 Task: Find connections with filter location Cox's Bāzār with filter topic #SEOwith filter profile language Potuguese with filter current company Kering Eyewear with filter school Sree Vidyanikethan Degree College, A.Rangampet, Tirupati. with filter industry Services for Renewable Energy with filter service category Leadership Development with filter keywords title Hotel Front Door Greeter
Action: Mouse moved to (494, 96)
Screenshot: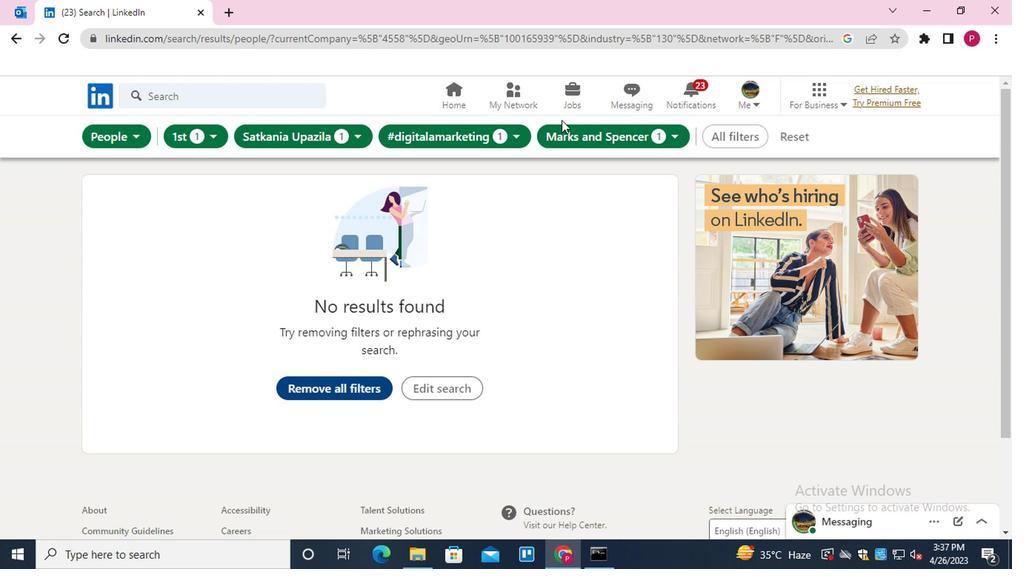 
Action: Mouse pressed left at (494, 96)
Screenshot: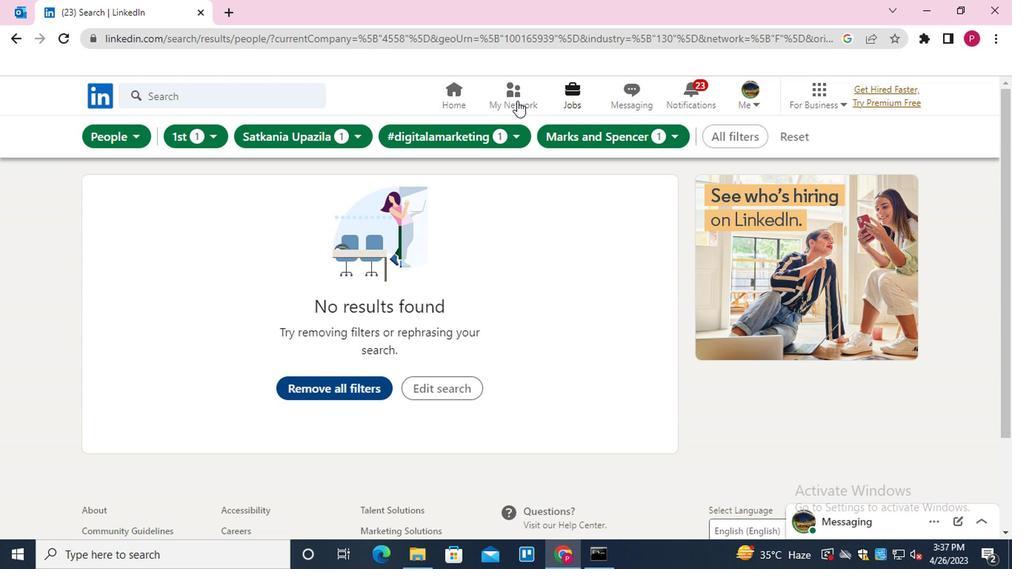 
Action: Mouse moved to (243, 172)
Screenshot: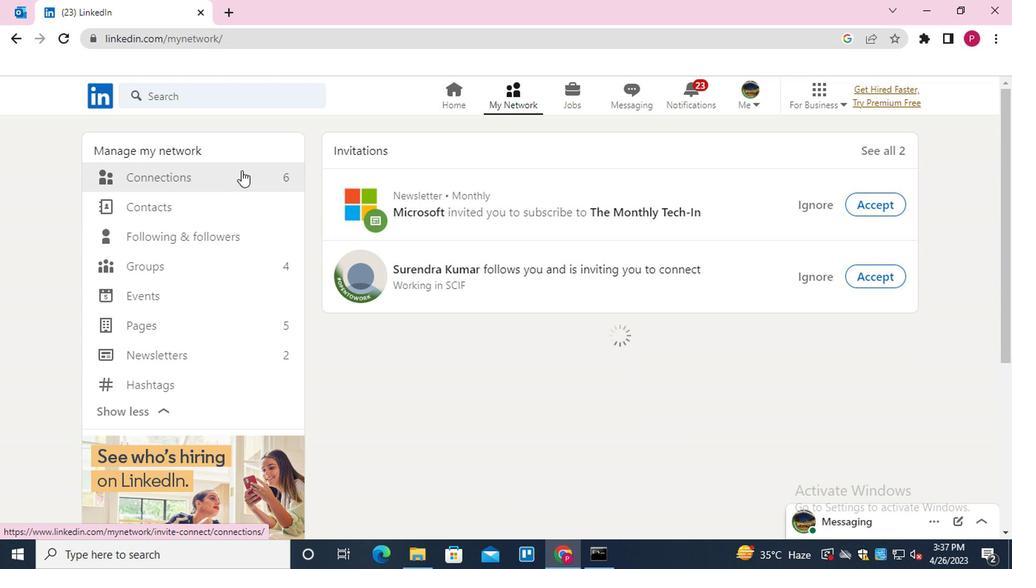 
Action: Mouse pressed left at (243, 172)
Screenshot: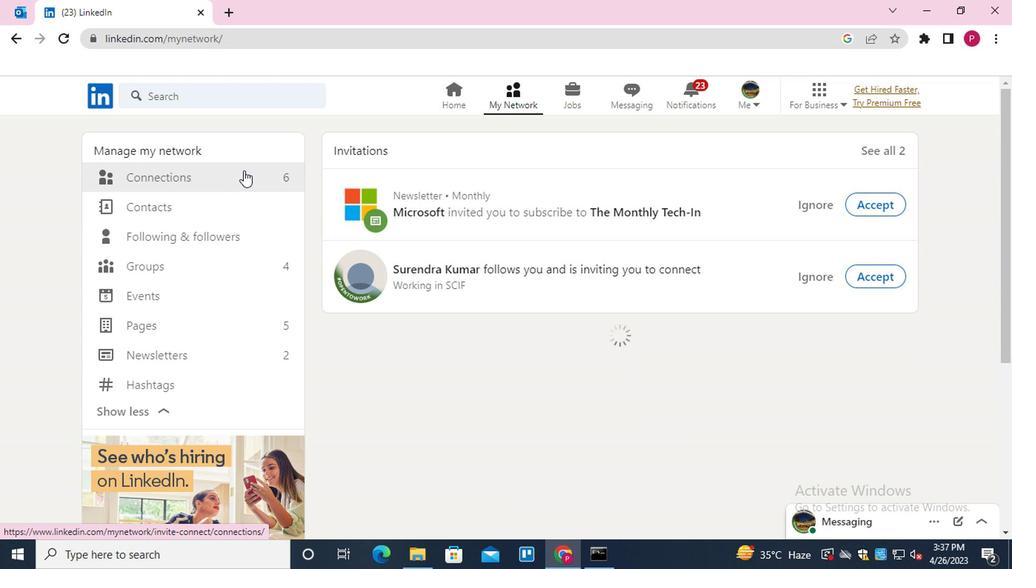 
Action: Mouse moved to (642, 187)
Screenshot: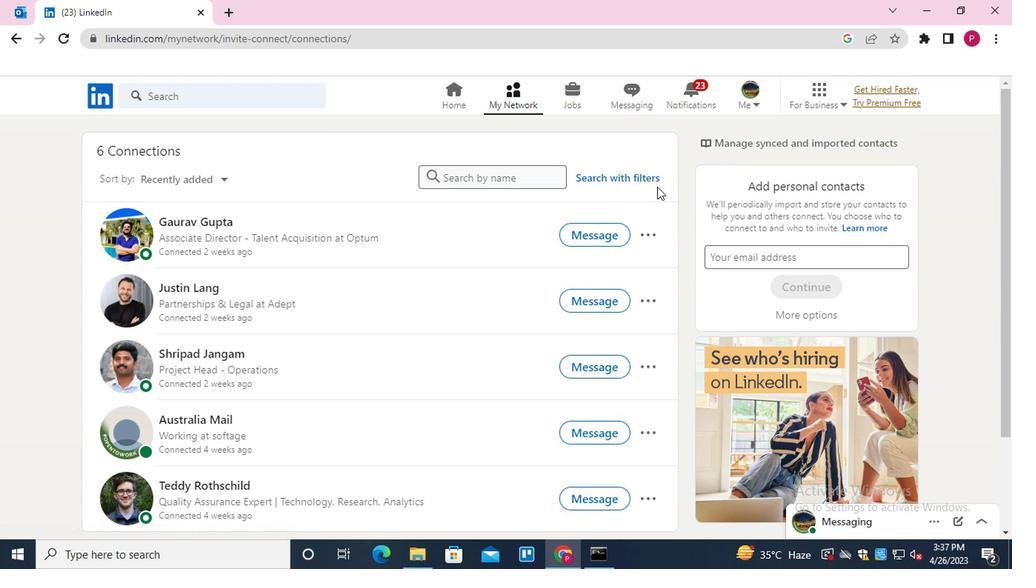 
Action: Mouse pressed left at (642, 187)
Screenshot: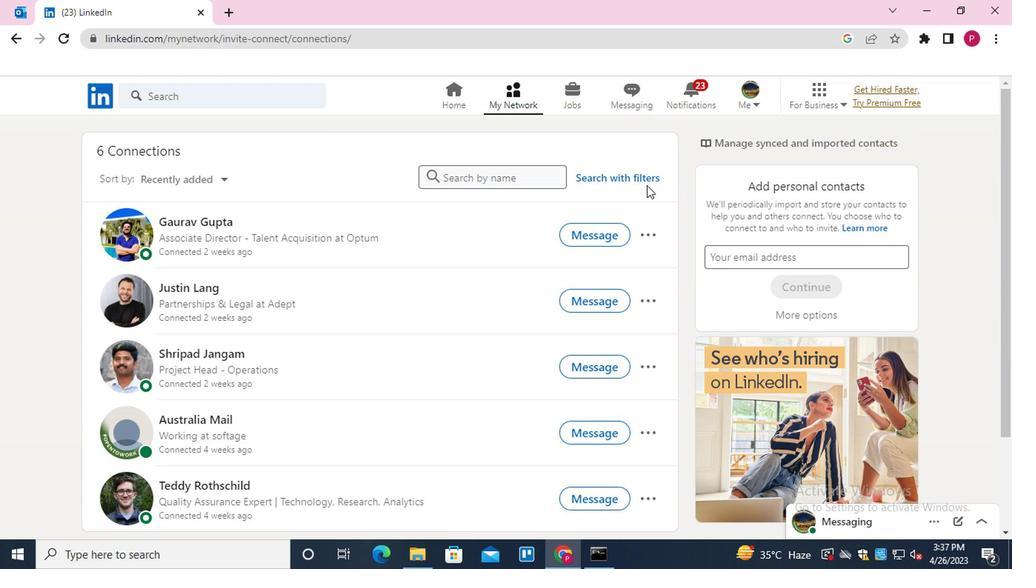 
Action: Mouse moved to (502, 132)
Screenshot: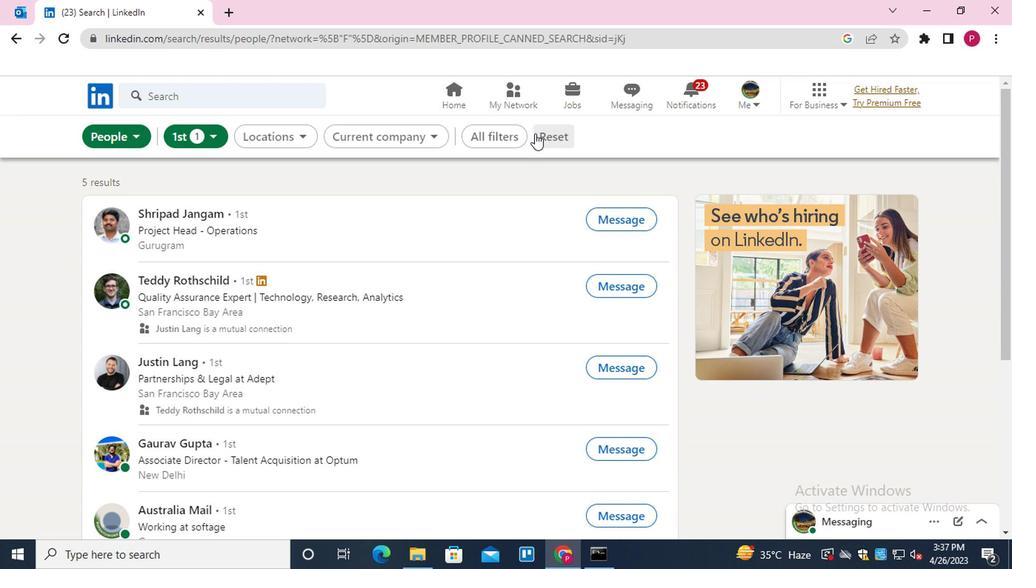 
Action: Mouse pressed left at (502, 132)
Screenshot: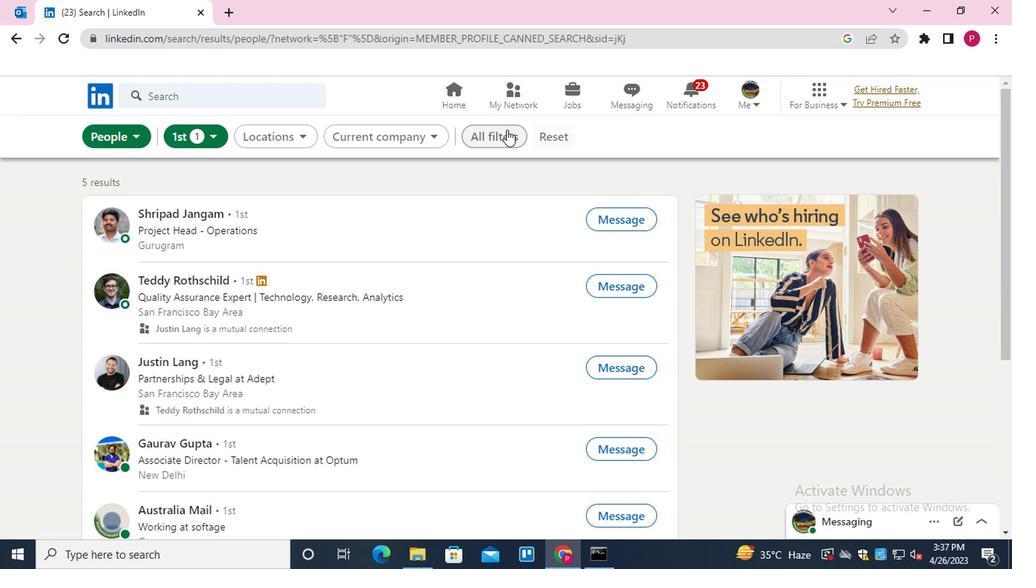 
Action: Mouse moved to (688, 276)
Screenshot: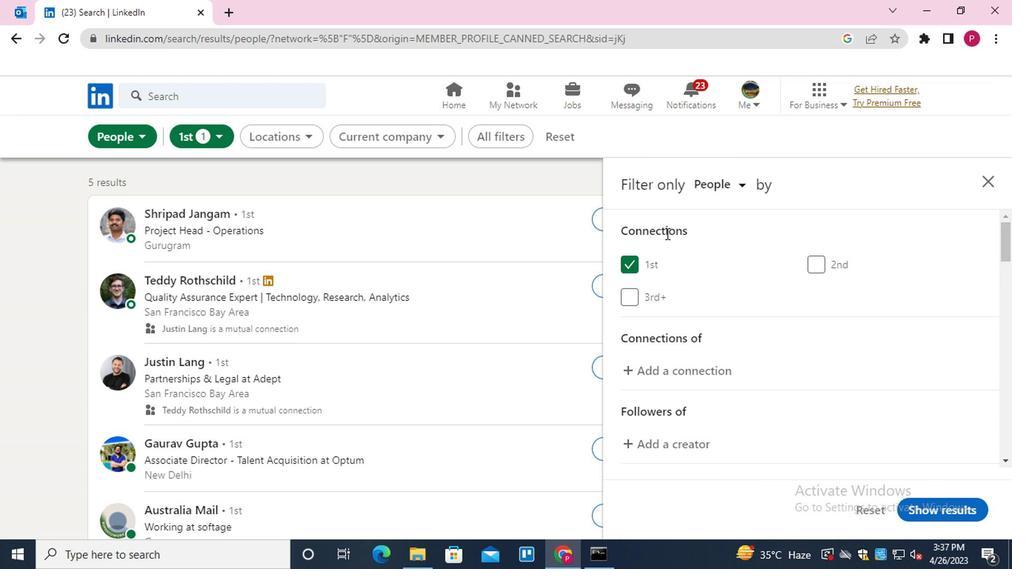 
Action: Mouse scrolled (688, 275) with delta (0, -1)
Screenshot: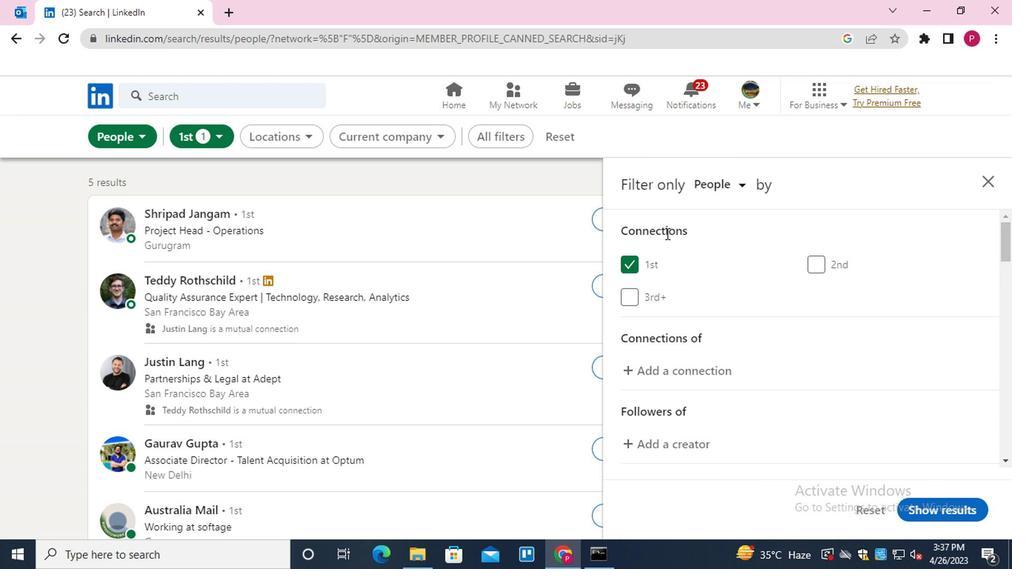 
Action: Mouse scrolled (688, 275) with delta (0, -1)
Screenshot: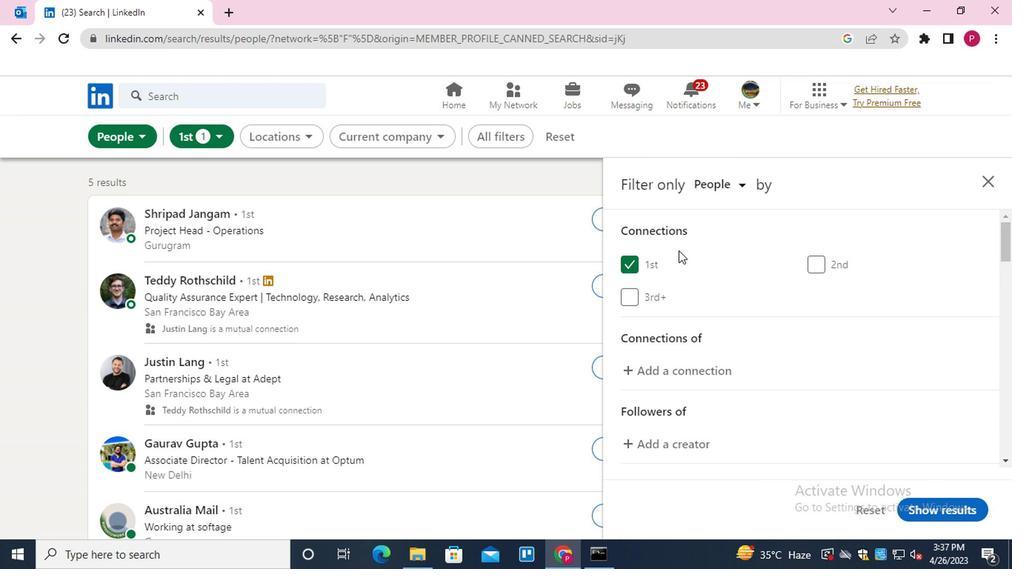 
Action: Mouse moved to (690, 278)
Screenshot: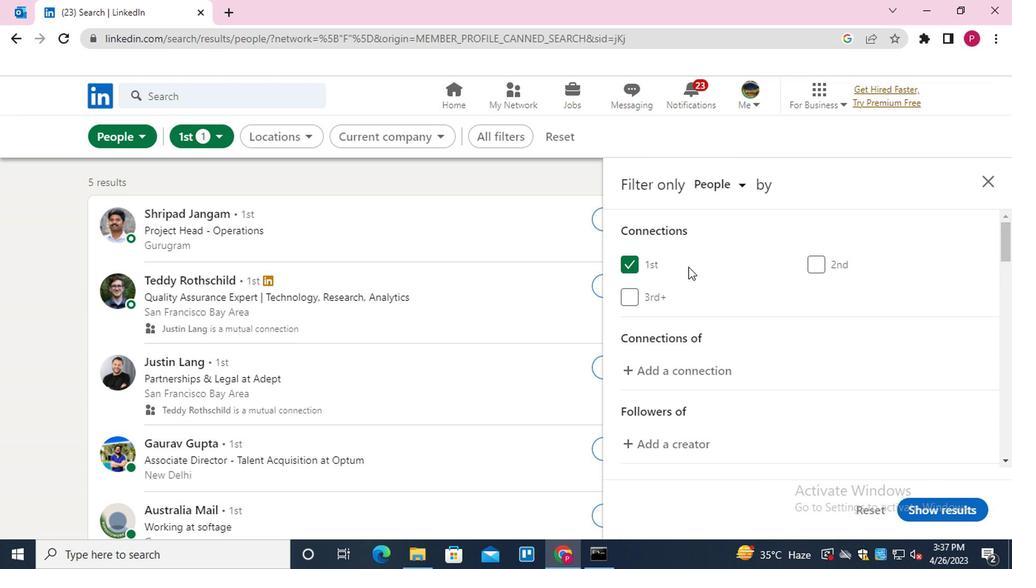 
Action: Mouse scrolled (690, 277) with delta (0, -1)
Screenshot: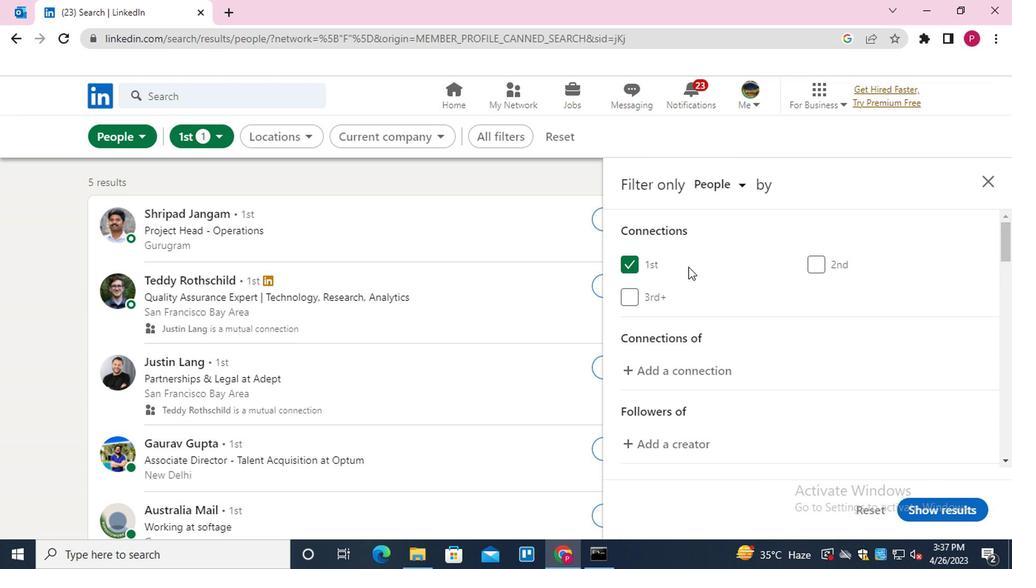 
Action: Mouse moved to (832, 358)
Screenshot: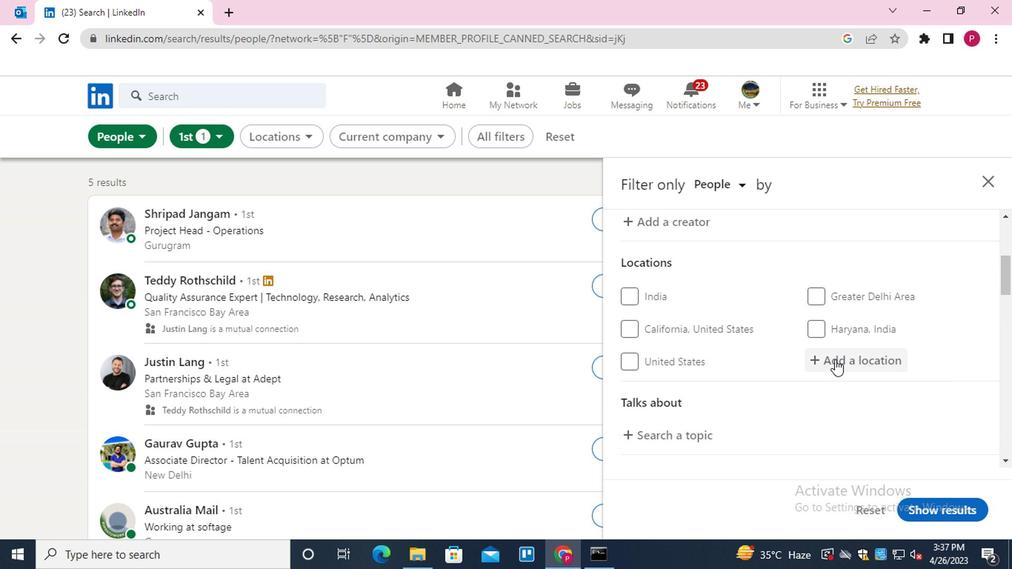 
Action: Mouse pressed left at (832, 358)
Screenshot: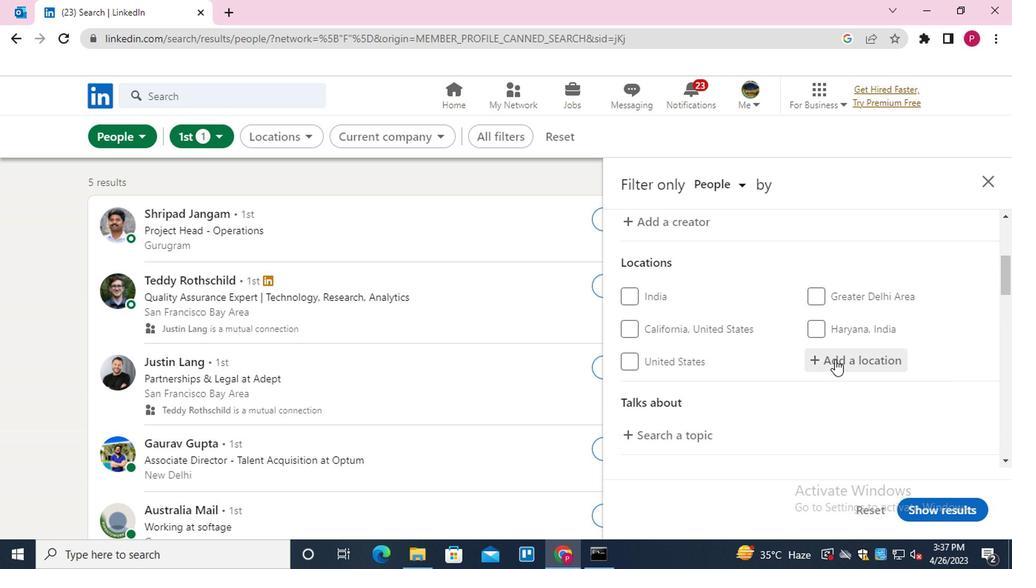 
Action: Mouse moved to (772, 310)
Screenshot: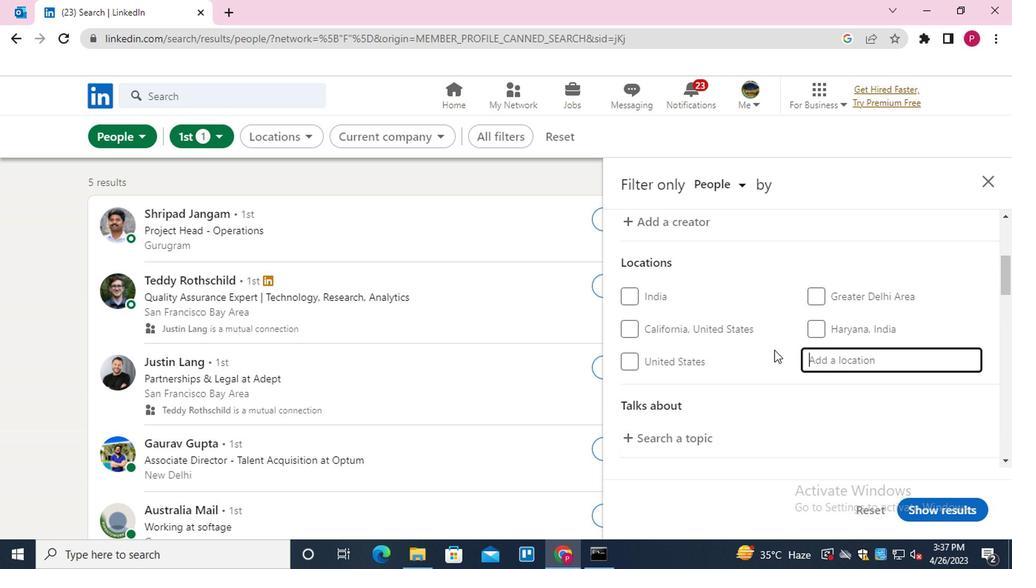 
Action: Key pressed <Key.shift>COX'S<Key.space><Key.shift><Key.shift><Key.shift><Key.shift><Key.shift><Key.shift><Key.shift><Key.shift><Key.shift><Key.shift><Key.shift><Key.shift><Key.shift><Key.shift><Key.shift>V<Key.backspace><Key.shift><Key.shift><Key.shift><Key.shift>BAZAR<Key.down><Key.enter>
Screenshot: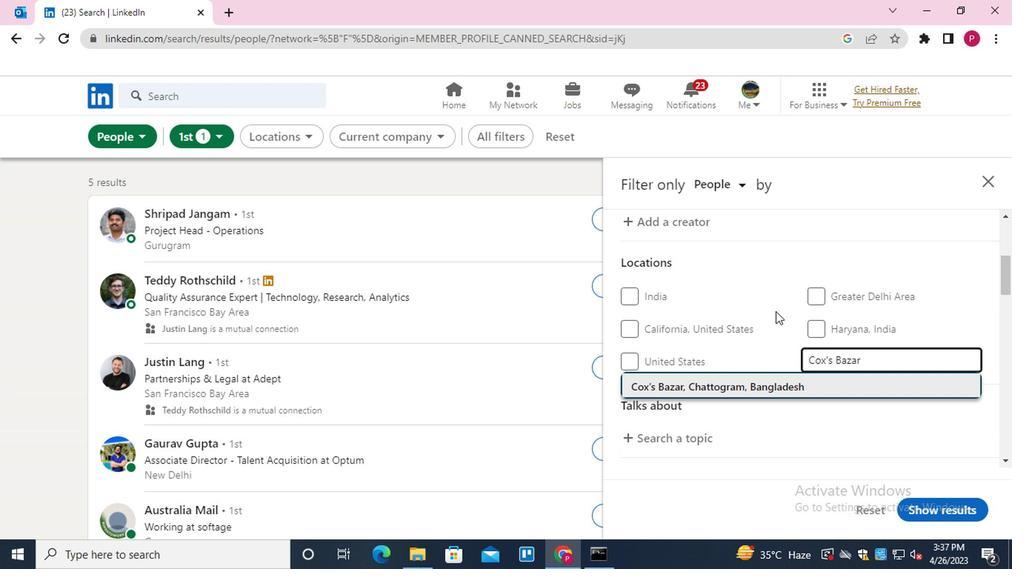 
Action: Mouse moved to (758, 291)
Screenshot: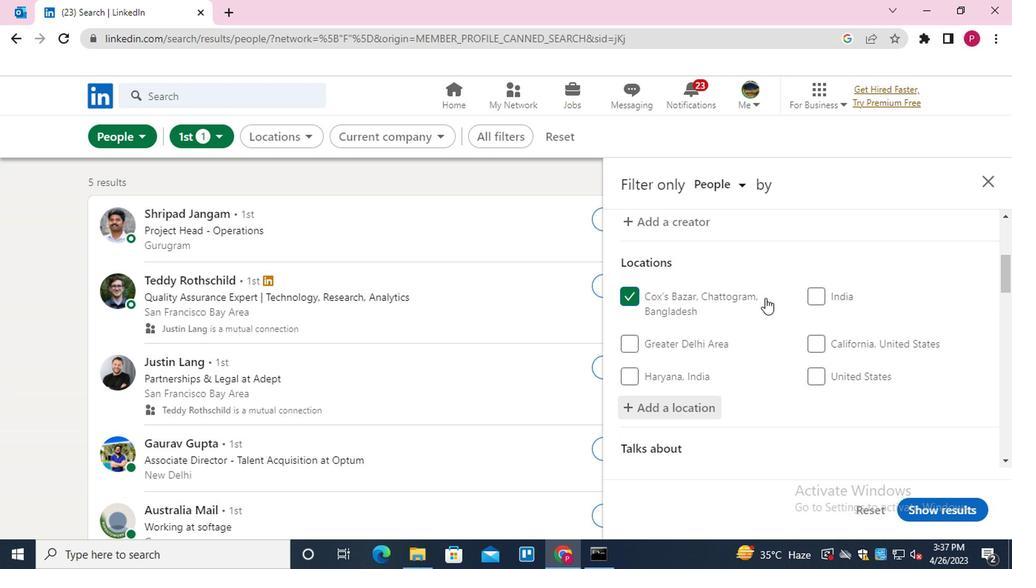 
Action: Mouse scrolled (758, 291) with delta (0, 0)
Screenshot: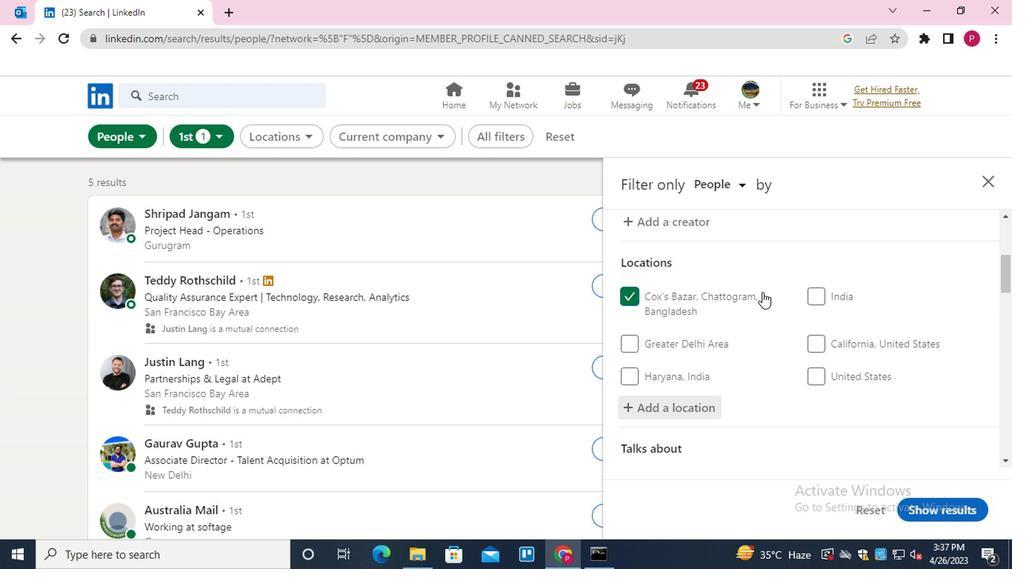 
Action: Mouse moved to (762, 282)
Screenshot: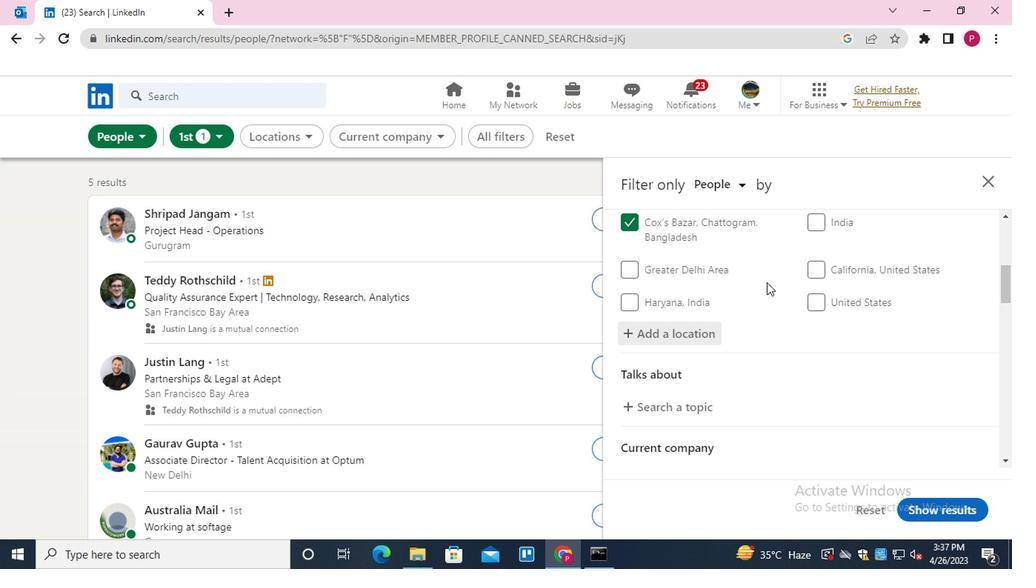 
Action: Mouse scrolled (762, 281) with delta (0, -1)
Screenshot: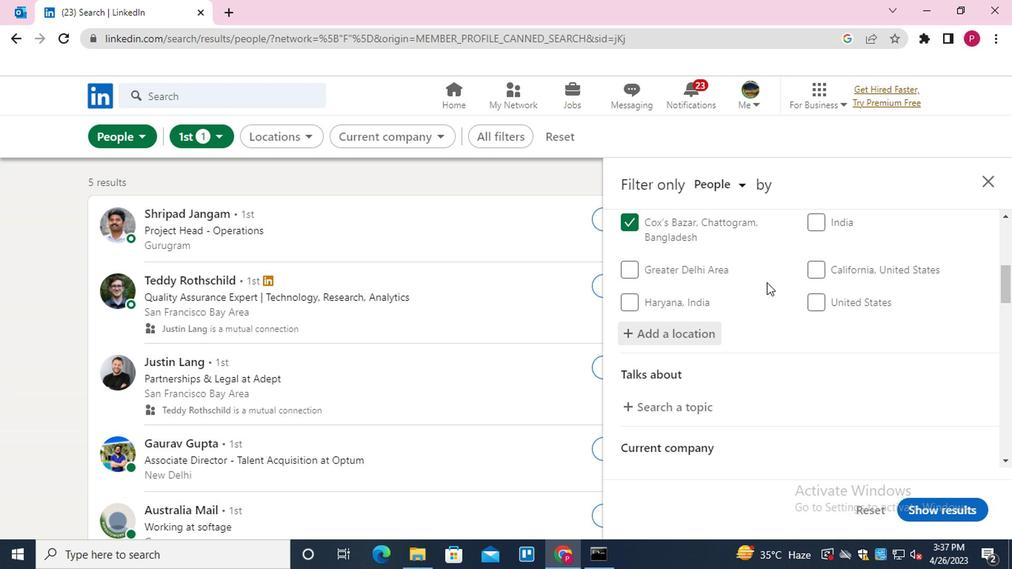 
Action: Mouse moved to (762, 282)
Screenshot: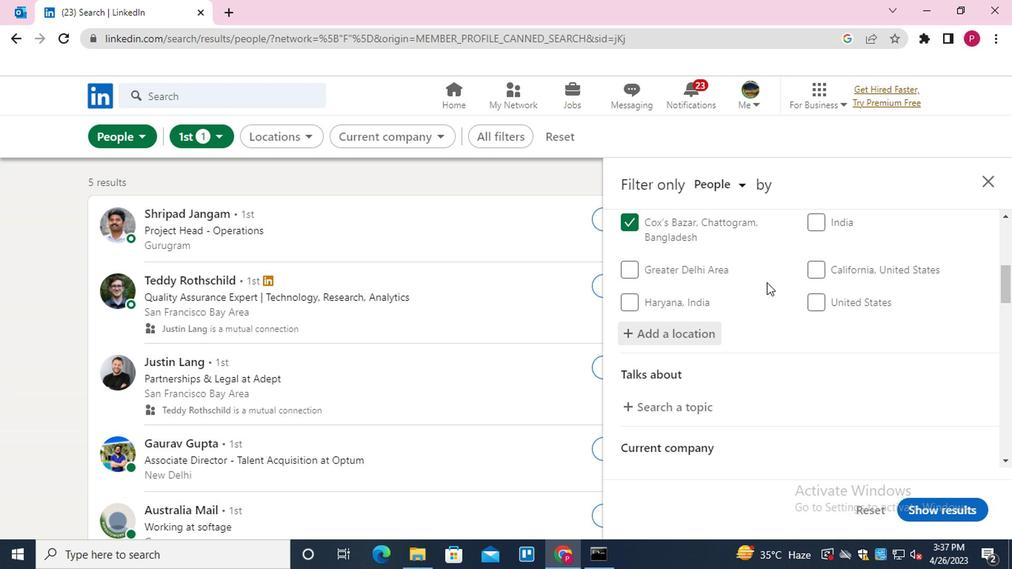 
Action: Mouse scrolled (762, 281) with delta (0, -1)
Screenshot: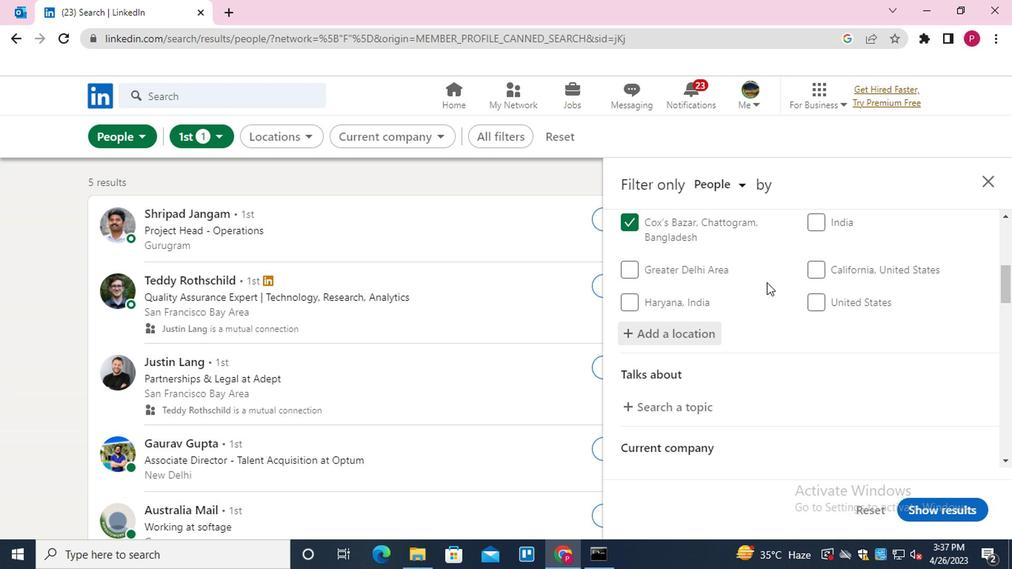 
Action: Mouse moved to (689, 256)
Screenshot: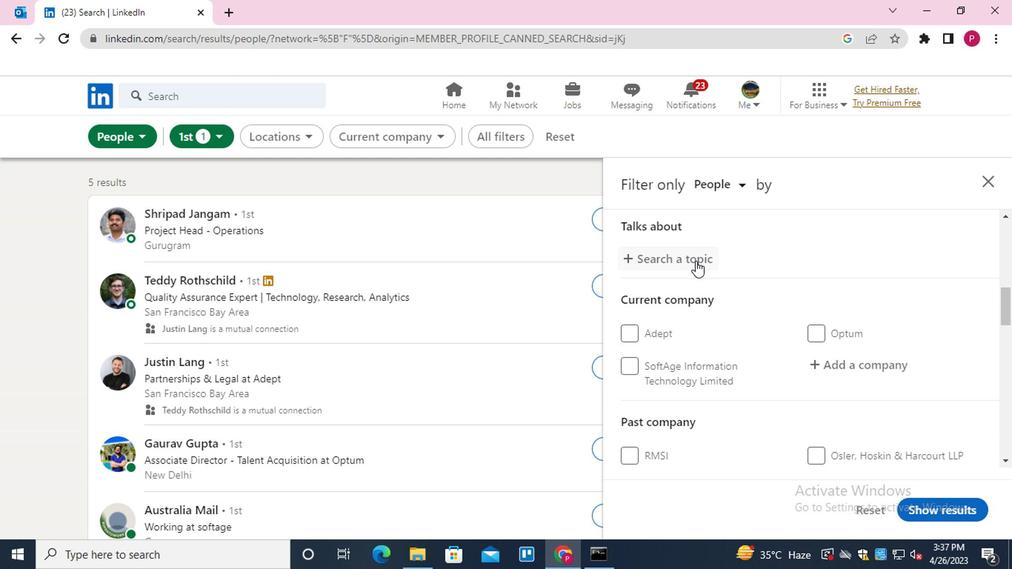 
Action: Mouse pressed left at (689, 256)
Screenshot: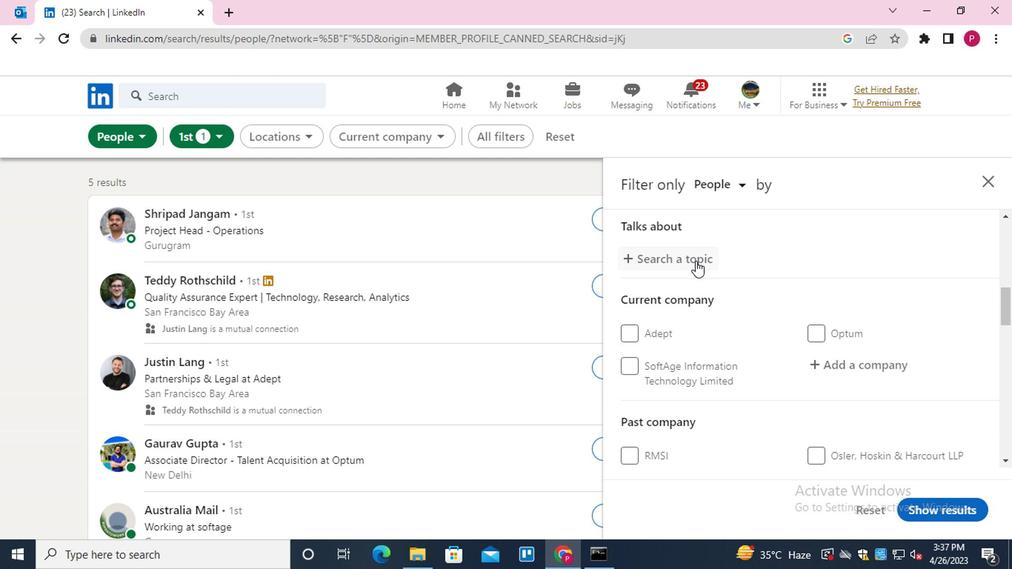 
Action: Mouse moved to (690, 253)
Screenshot: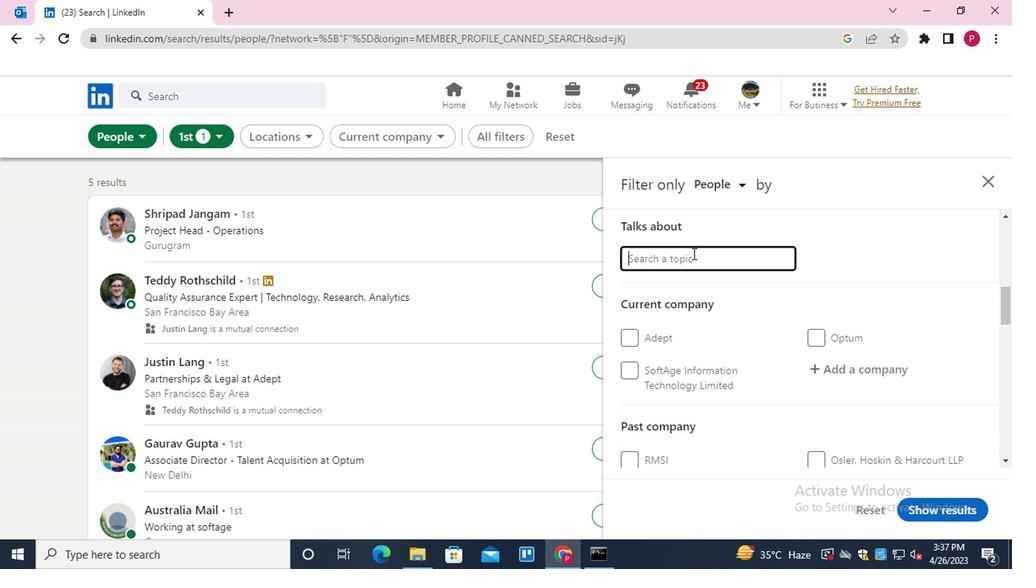 
Action: Key pressed <Key.shift><Key.shift><Key.shift><Key.shift><Key.shift><Key.shift><Key.shift><Key.shift><Key.shift><Key.shift><Key.shift><Key.shift><Key.shift><Key.shift><Key.shift><Key.shift><Key.shift>SEO<Key.down><Key.enter>
Screenshot: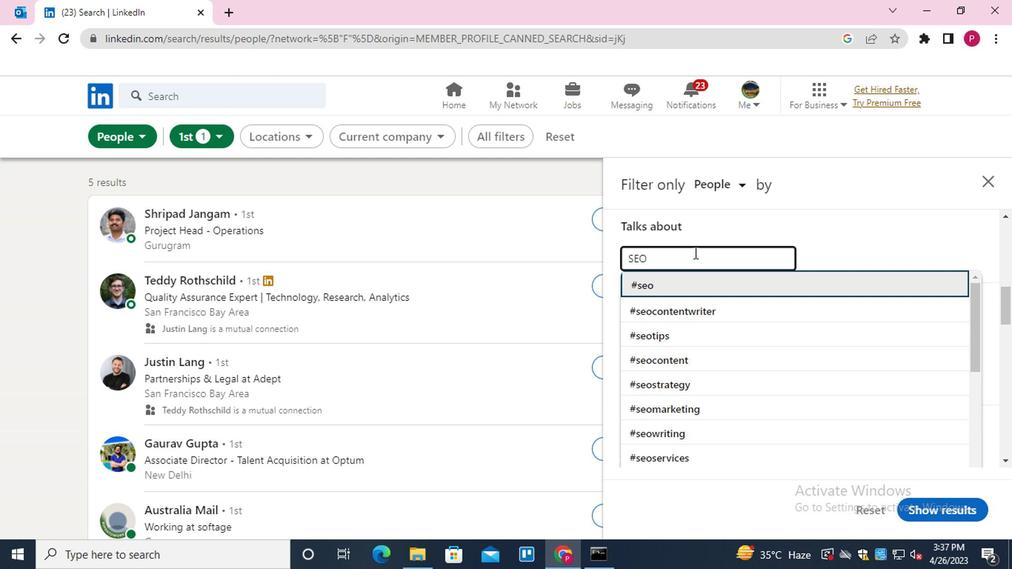 
Action: Mouse moved to (711, 251)
Screenshot: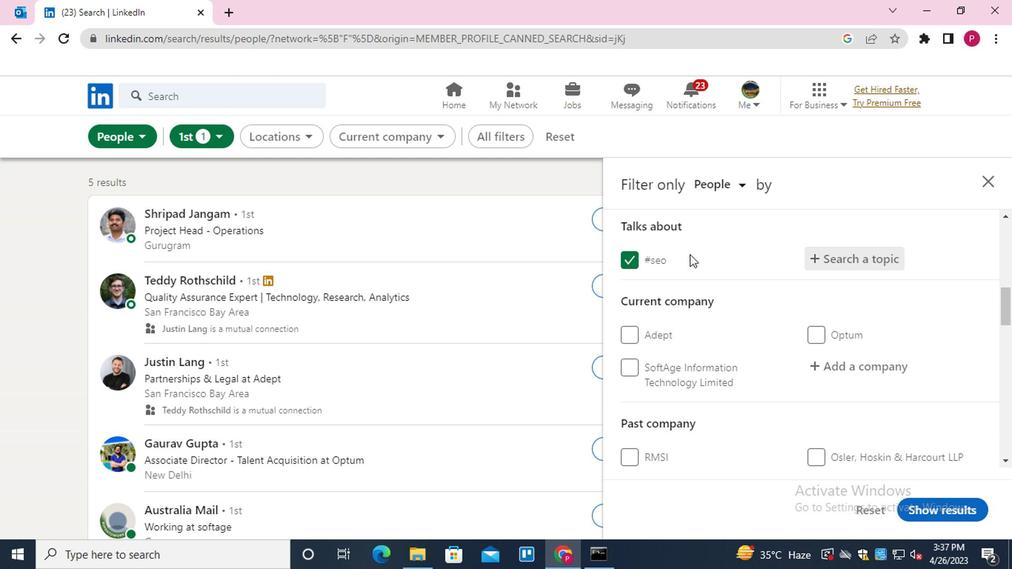 
Action: Mouse scrolled (711, 250) with delta (0, 0)
Screenshot: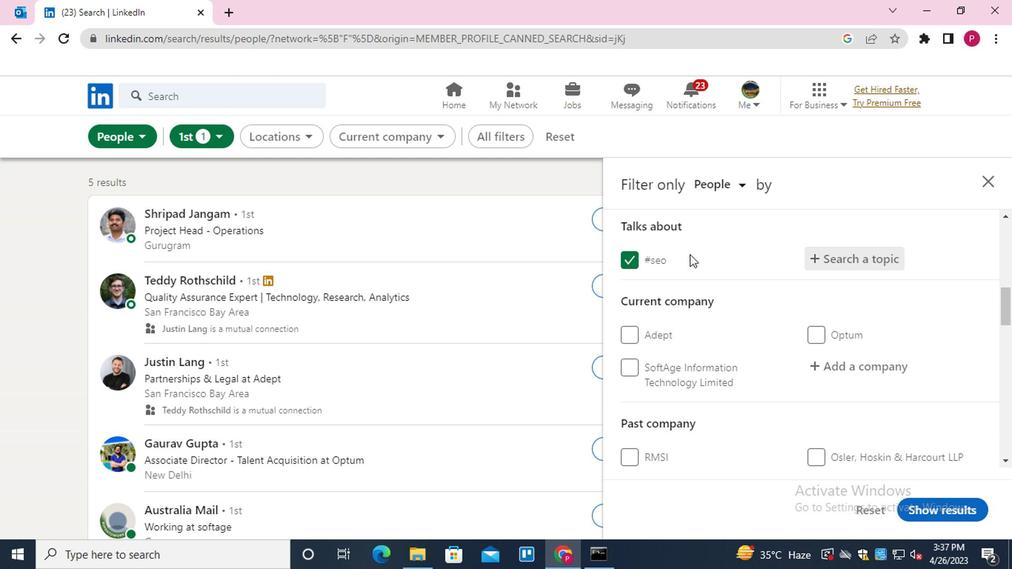 
Action: Mouse moved to (713, 252)
Screenshot: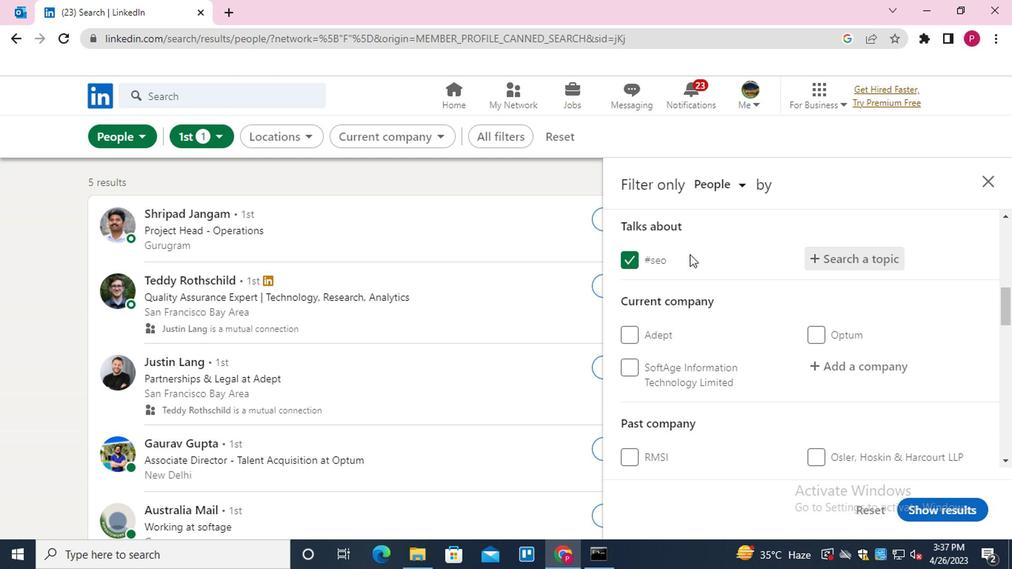 
Action: Mouse scrolled (713, 251) with delta (0, -1)
Screenshot: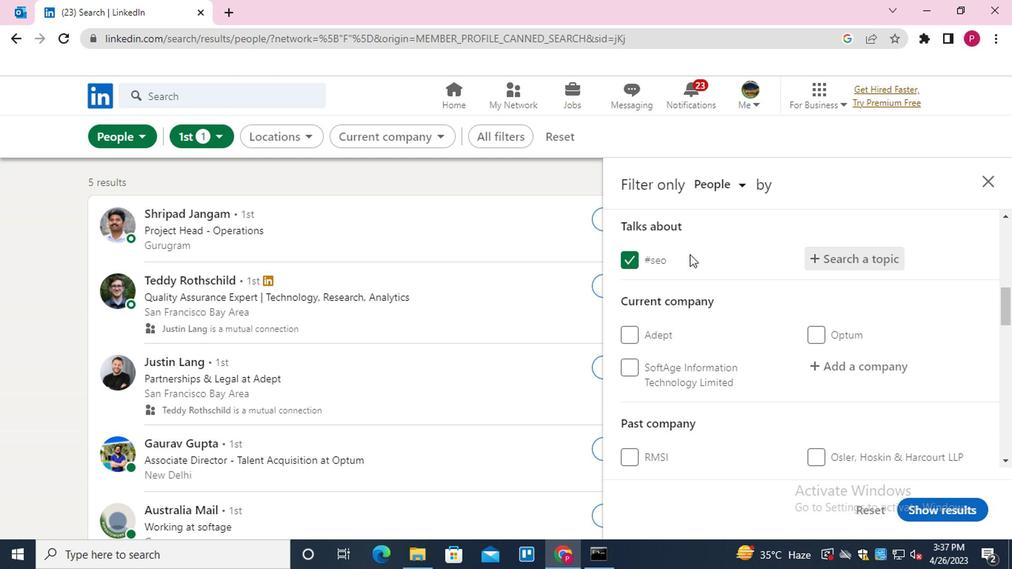 
Action: Mouse moved to (879, 221)
Screenshot: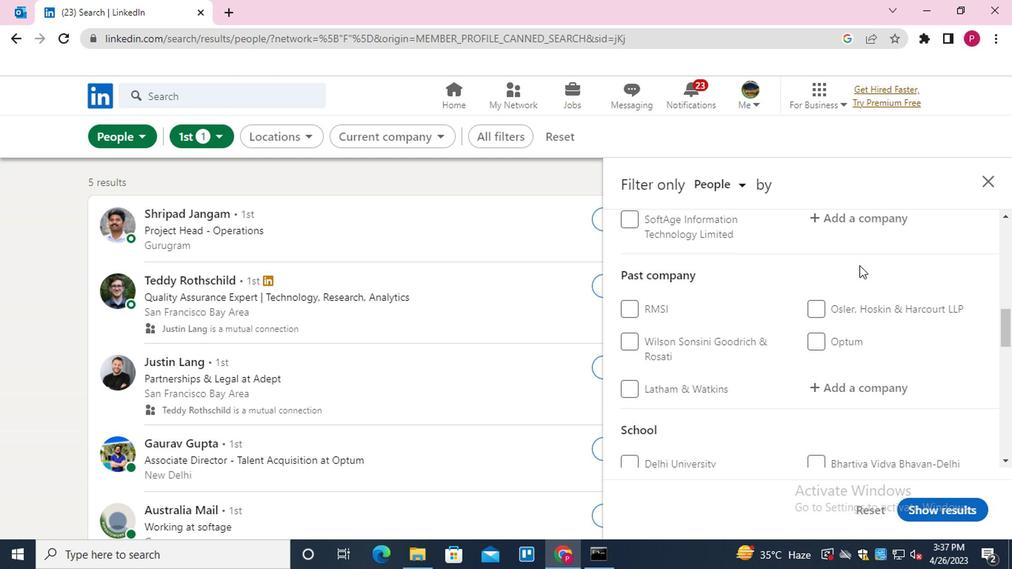 
Action: Mouse pressed left at (879, 221)
Screenshot: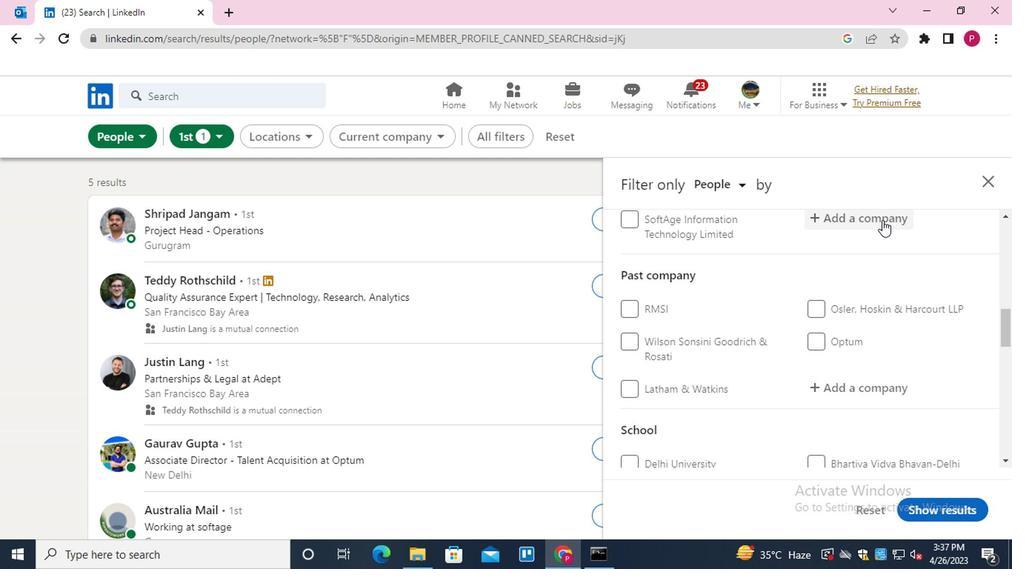 
Action: Key pressed <Key.shift><Key.shift><Key.shift><Key.shift><Key.shift><Key.shift><Key.shift><Key.shift><Key.shift><Key.shift><Key.shift><Key.shift>KERING<Key.down><Key.down><Key.enter>
Screenshot: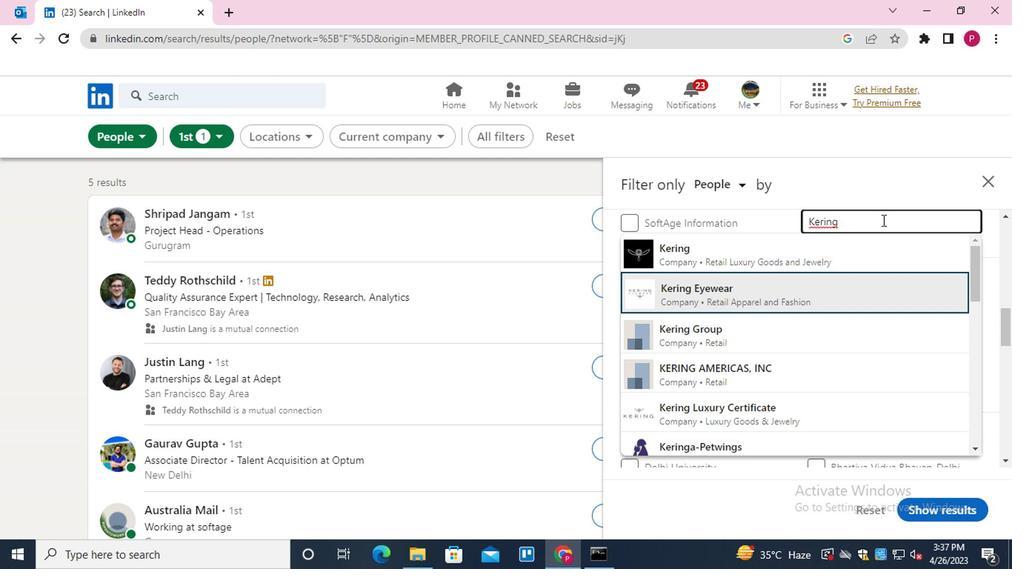 
Action: Mouse moved to (820, 225)
Screenshot: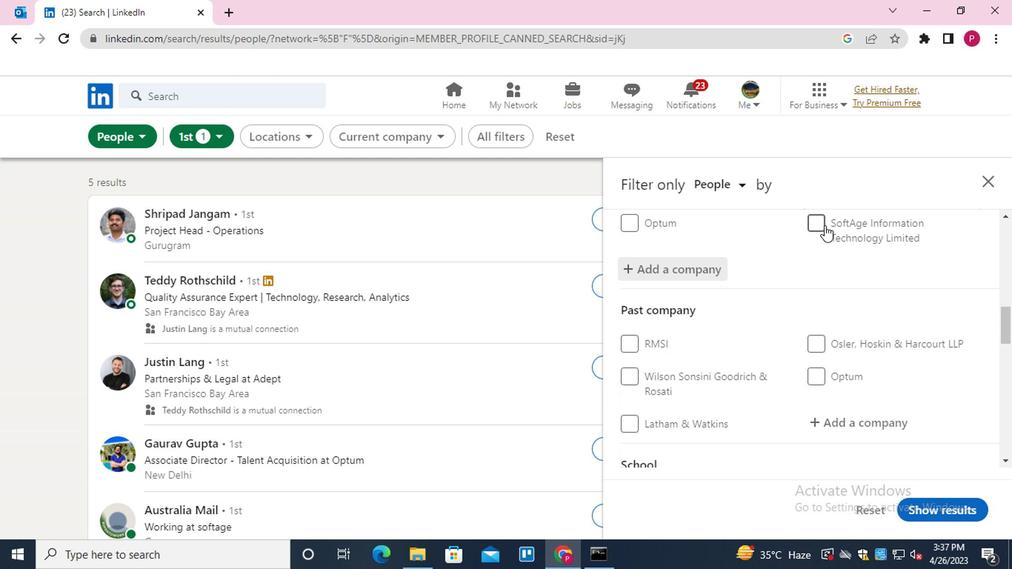 
Action: Mouse scrolled (820, 224) with delta (0, -1)
Screenshot: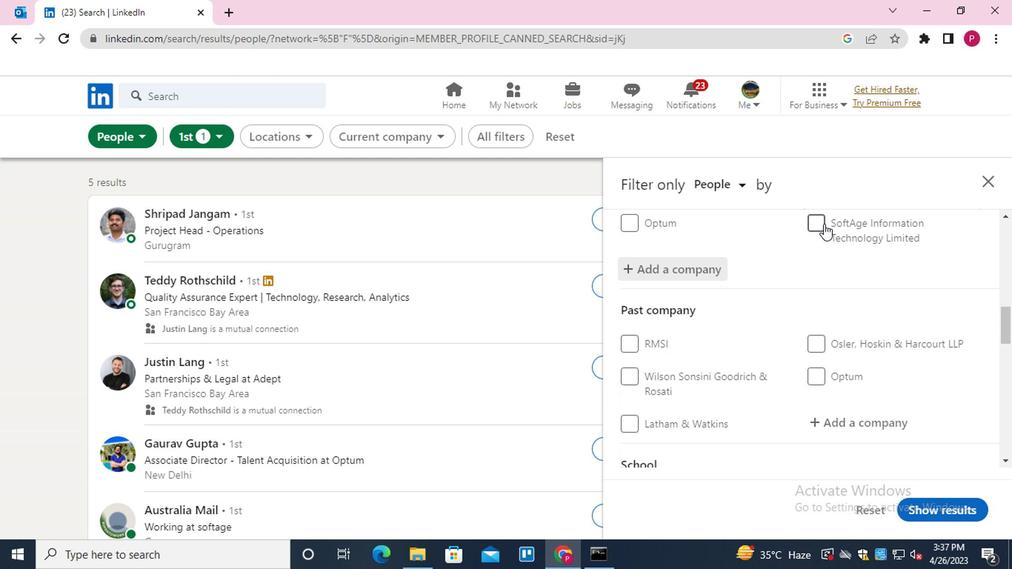 
Action: Mouse moved to (863, 316)
Screenshot: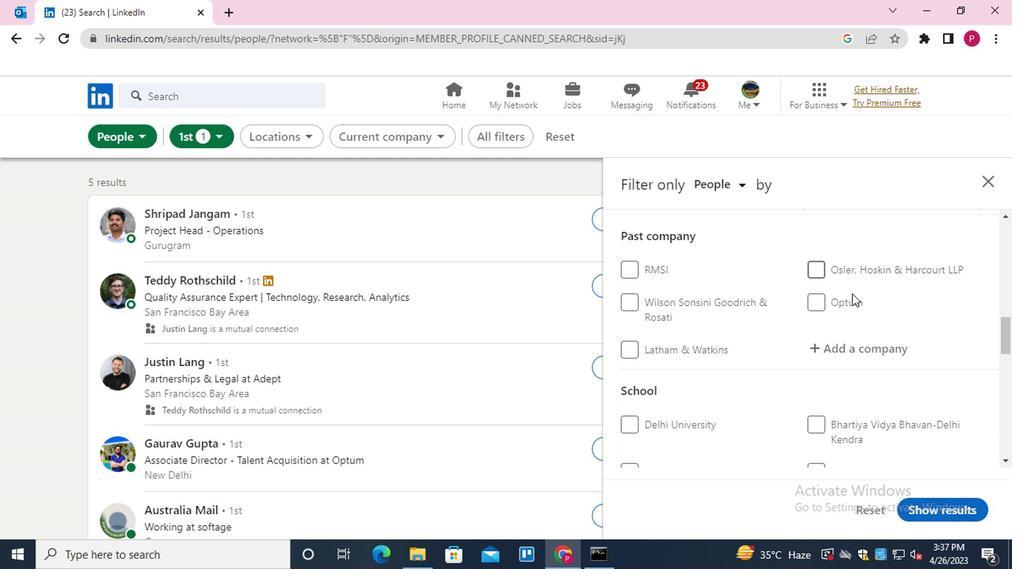 
Action: Mouse scrolled (863, 315) with delta (0, 0)
Screenshot: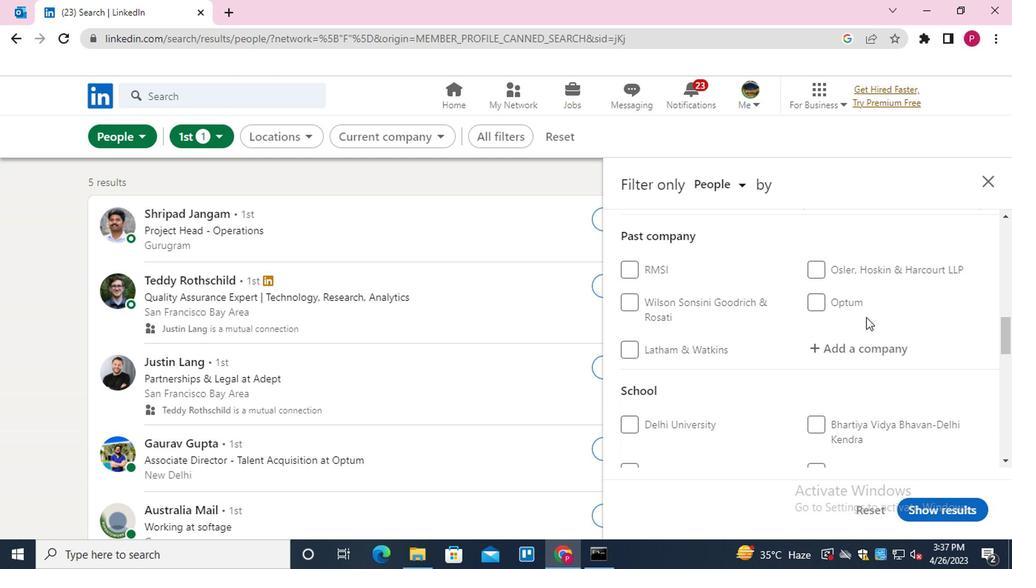 
Action: Mouse moved to (863, 316)
Screenshot: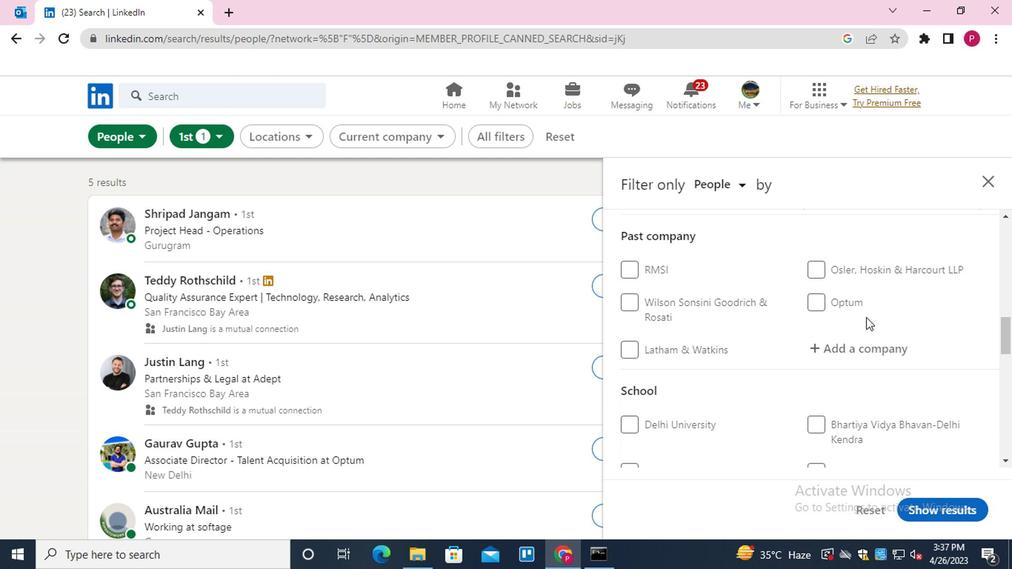 
Action: Mouse scrolled (863, 315) with delta (0, 0)
Screenshot: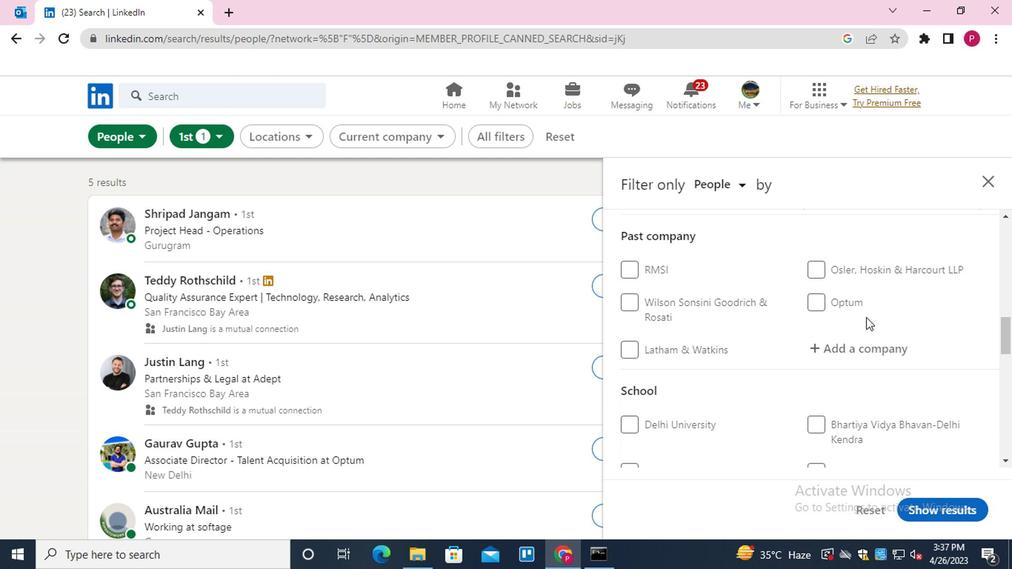 
Action: Mouse moved to (856, 316)
Screenshot: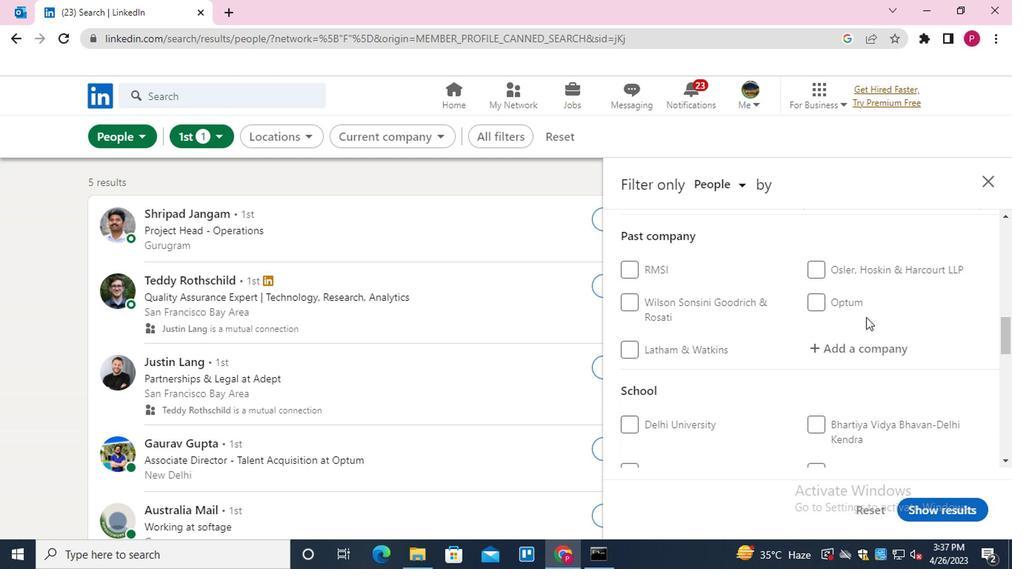 
Action: Mouse scrolled (856, 315) with delta (0, 0)
Screenshot: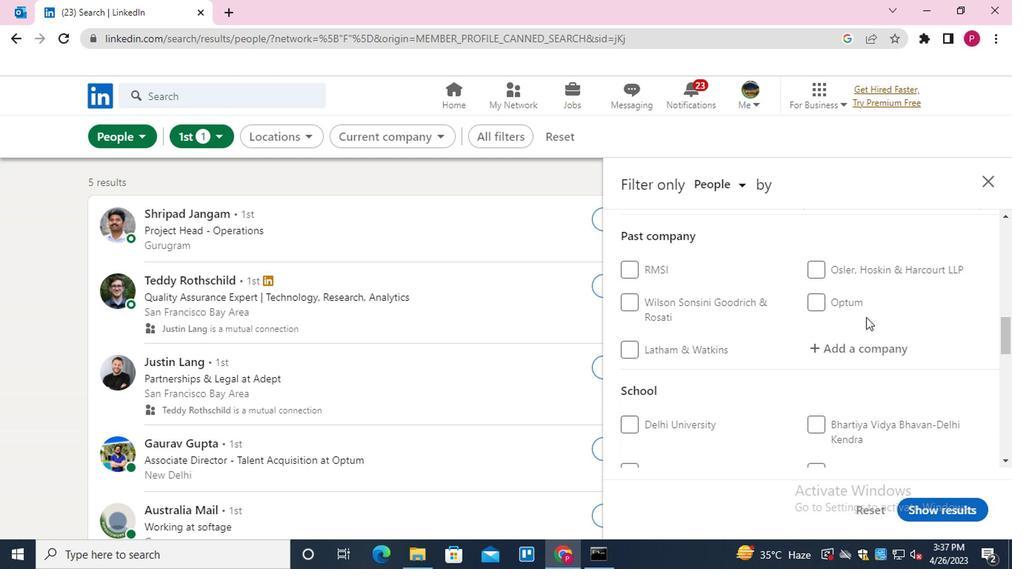 
Action: Mouse moved to (858, 283)
Screenshot: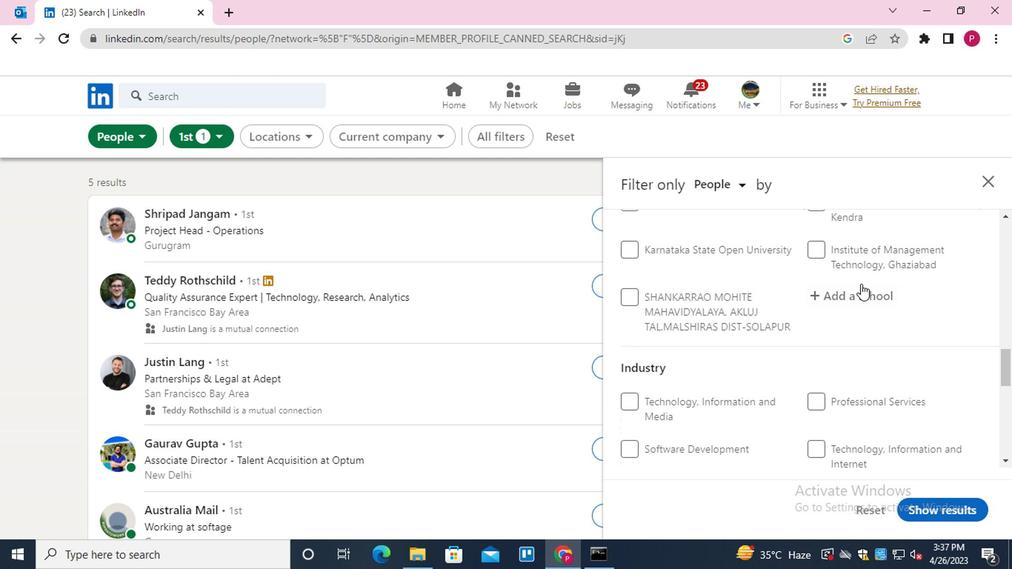 
Action: Mouse pressed left at (858, 283)
Screenshot: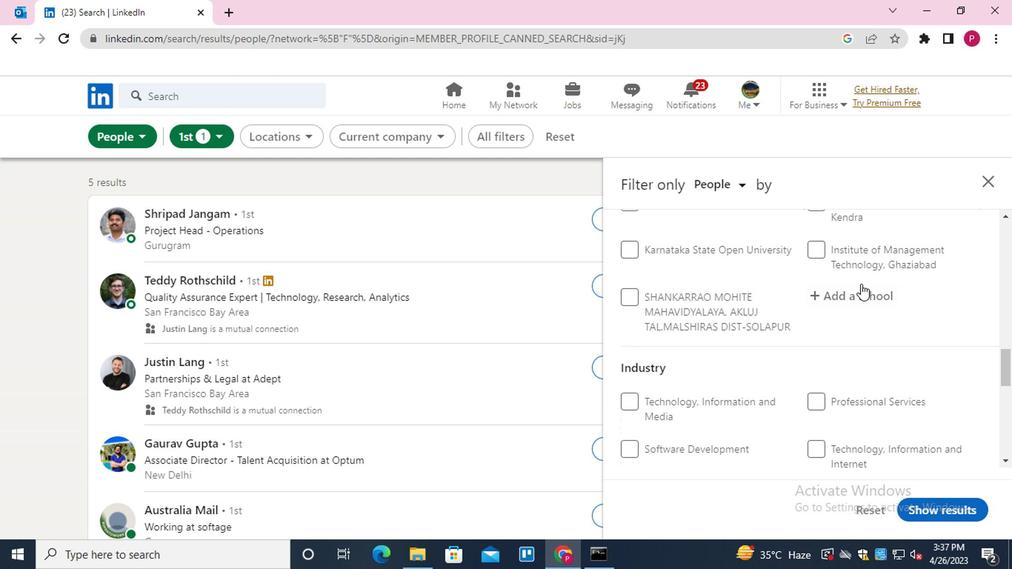 
Action: Mouse moved to (863, 296)
Screenshot: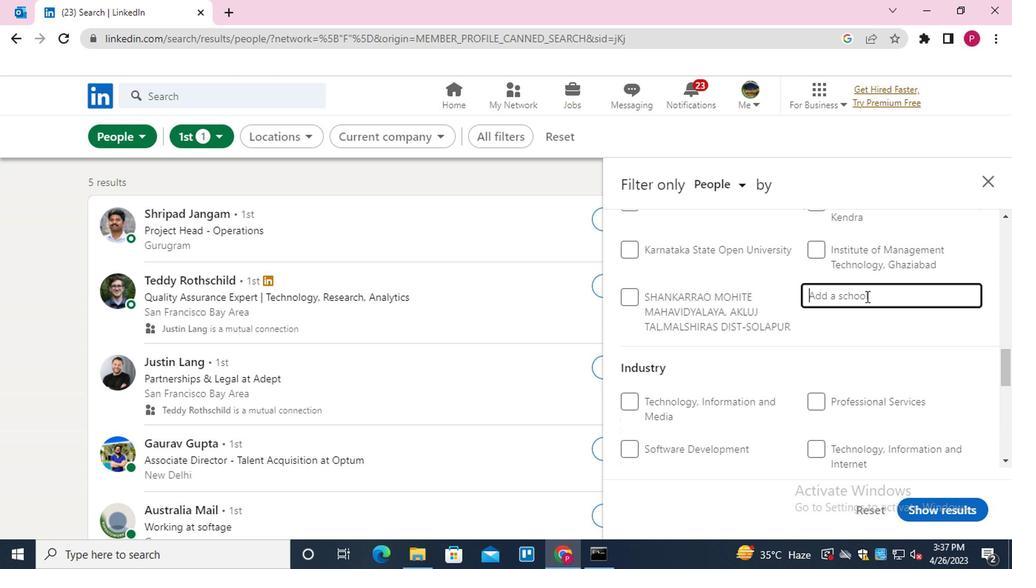 
Action: Key pressed <Key.shift>
Screenshot: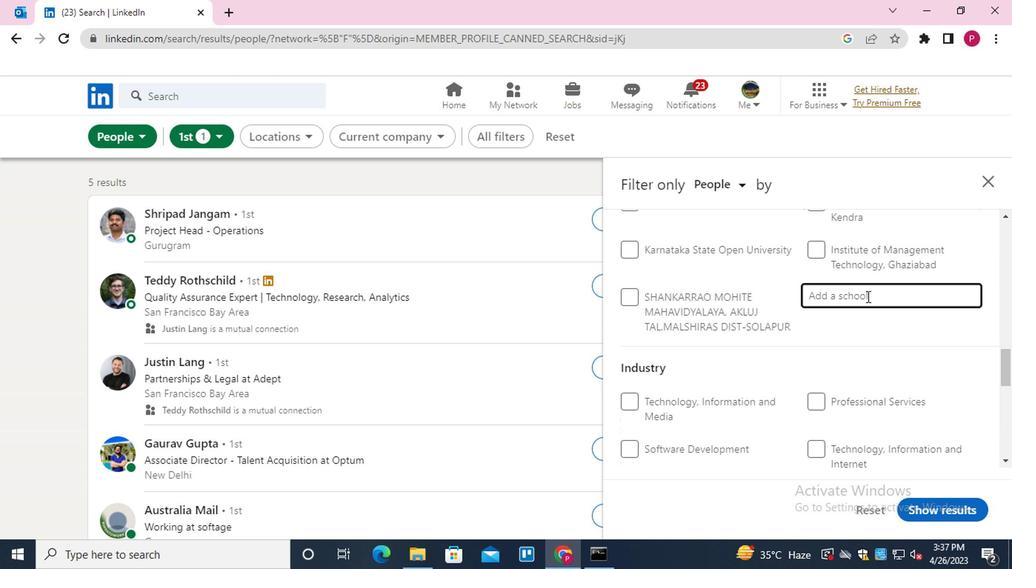 
Action: Mouse moved to (864, 295)
Screenshot: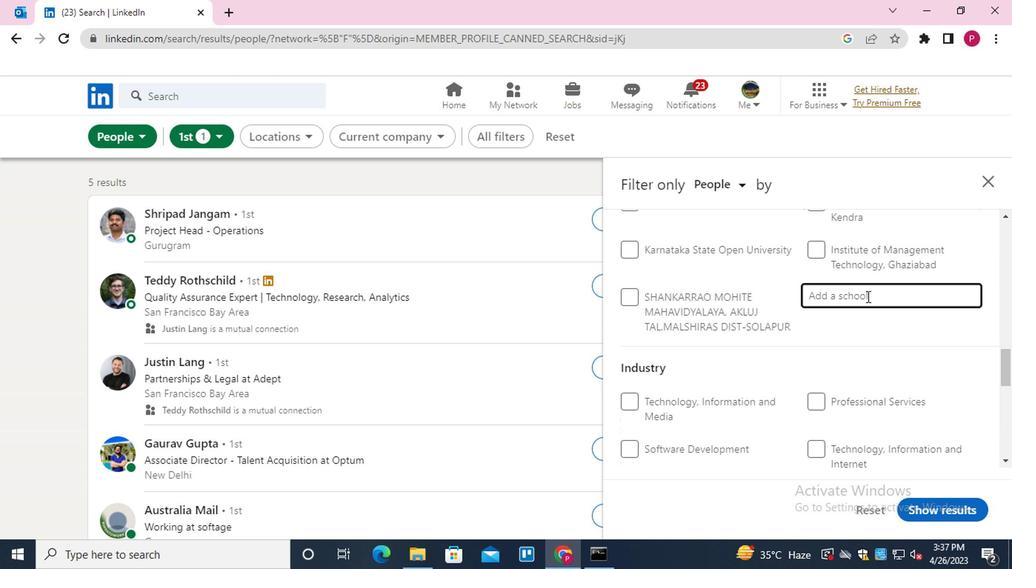 
Action: Key pressed SREE<Key.space><Key.shift><Key.shift>VIDYAN<Key.down><Key.enter>
Screenshot: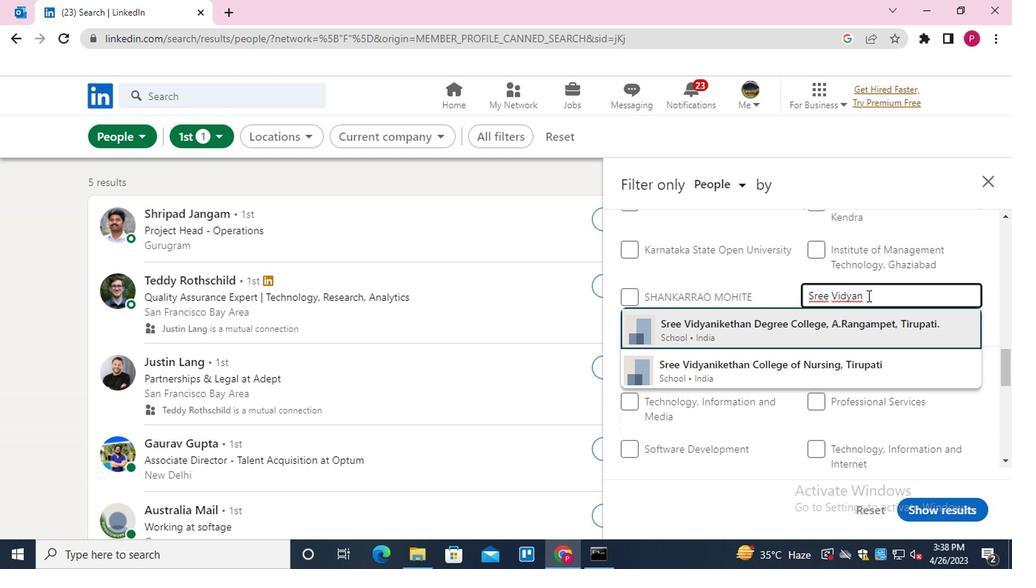 
Action: Mouse moved to (870, 257)
Screenshot: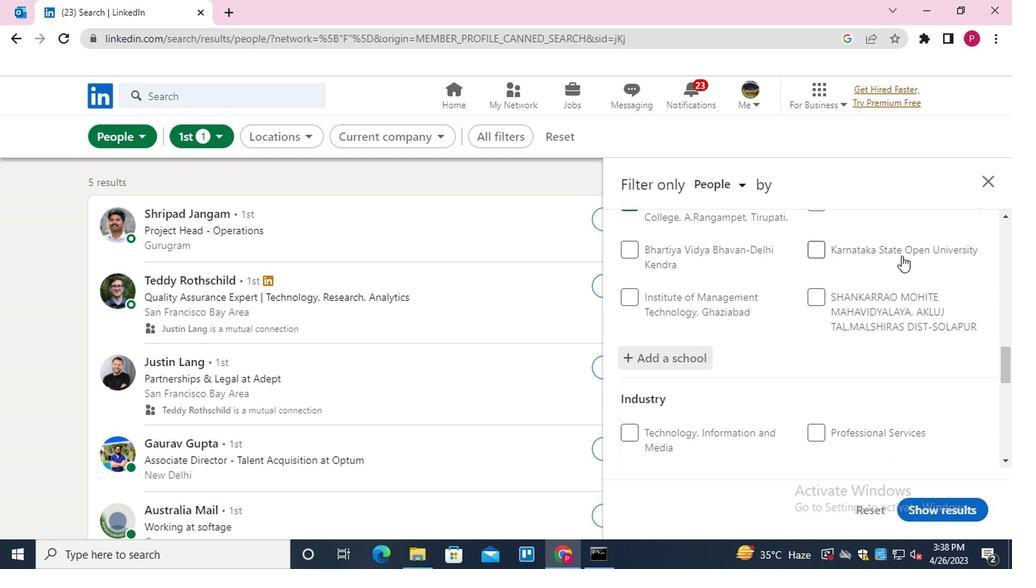 
Action: Mouse scrolled (870, 256) with delta (0, -1)
Screenshot: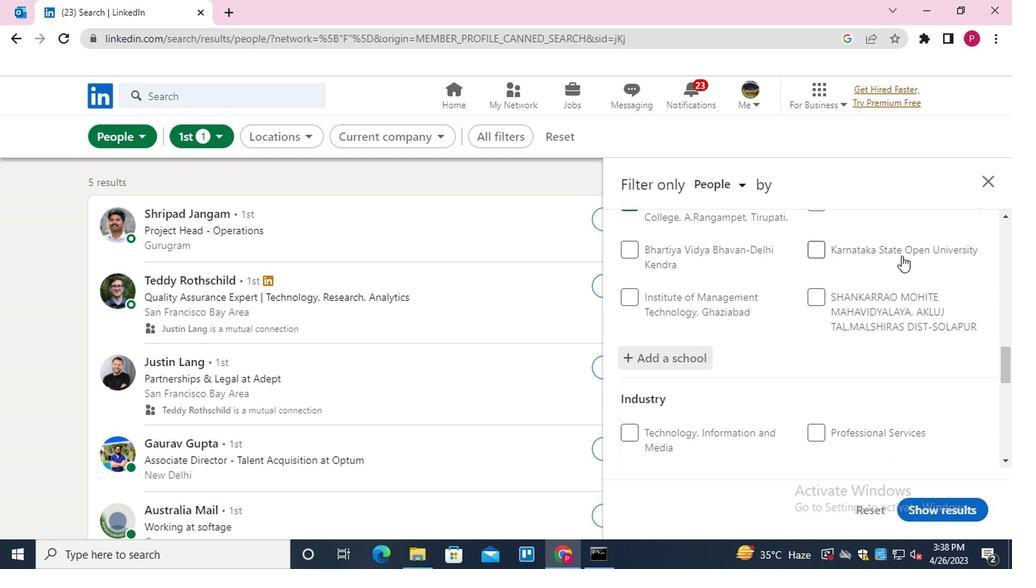 
Action: Mouse moved to (855, 262)
Screenshot: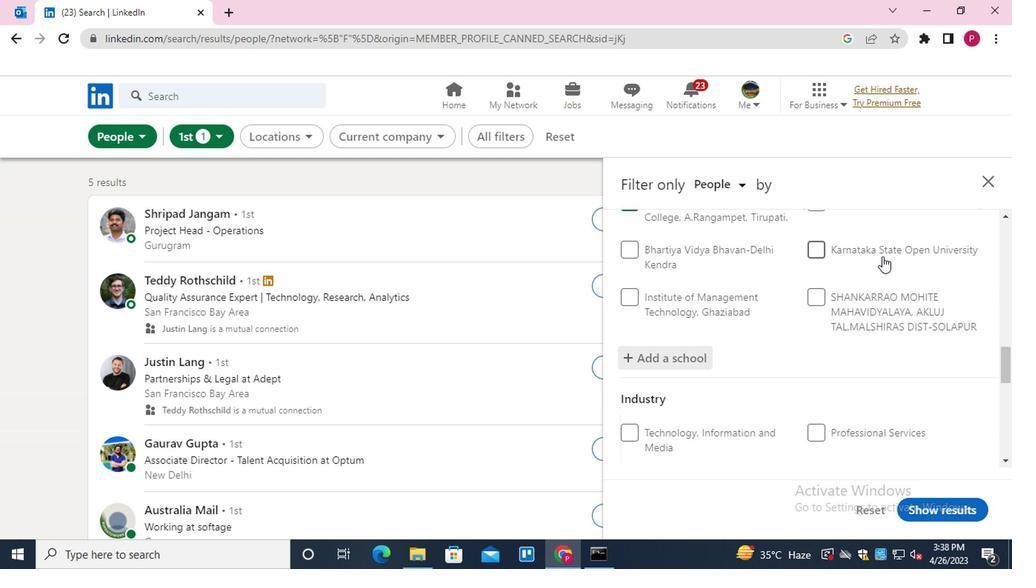 
Action: Mouse scrolled (855, 262) with delta (0, 0)
Screenshot: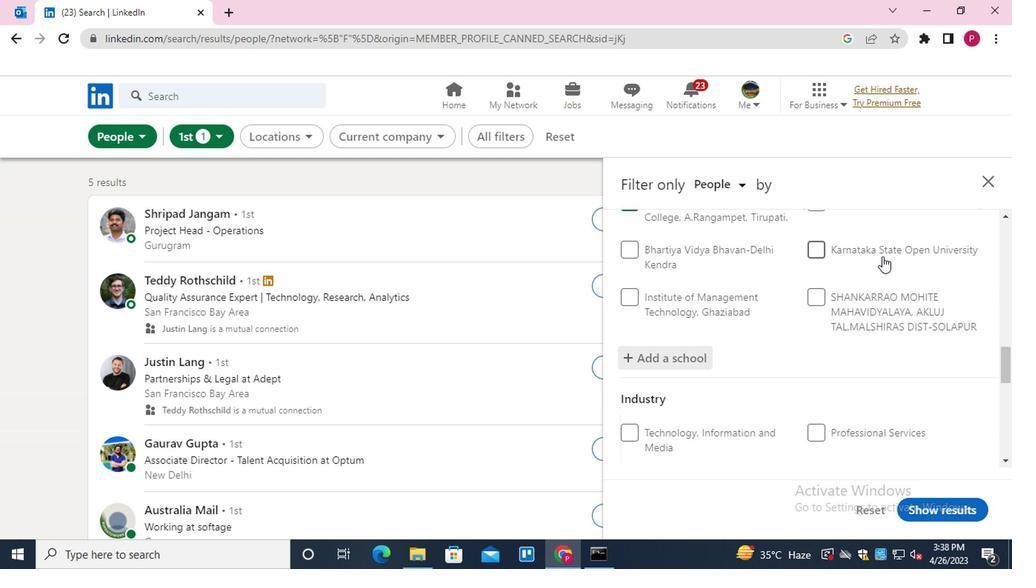 
Action: Mouse moved to (780, 300)
Screenshot: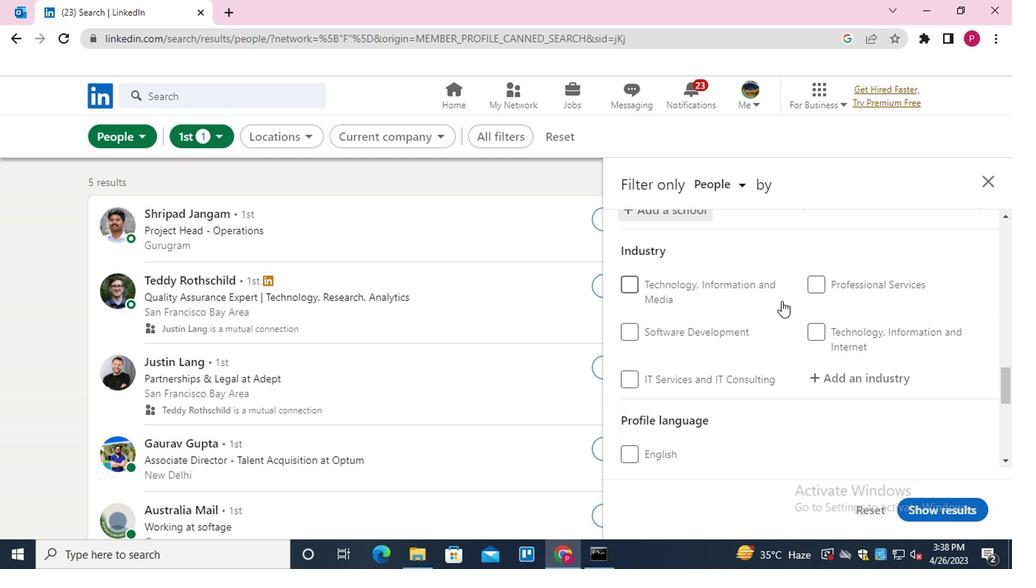 
Action: Mouse scrolled (780, 299) with delta (0, -1)
Screenshot: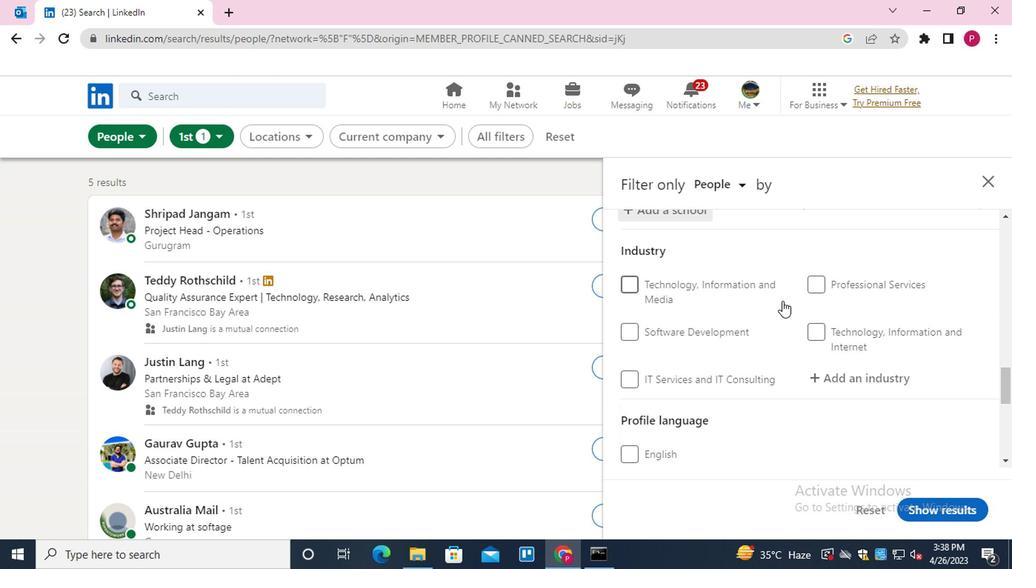 
Action: Mouse moved to (861, 310)
Screenshot: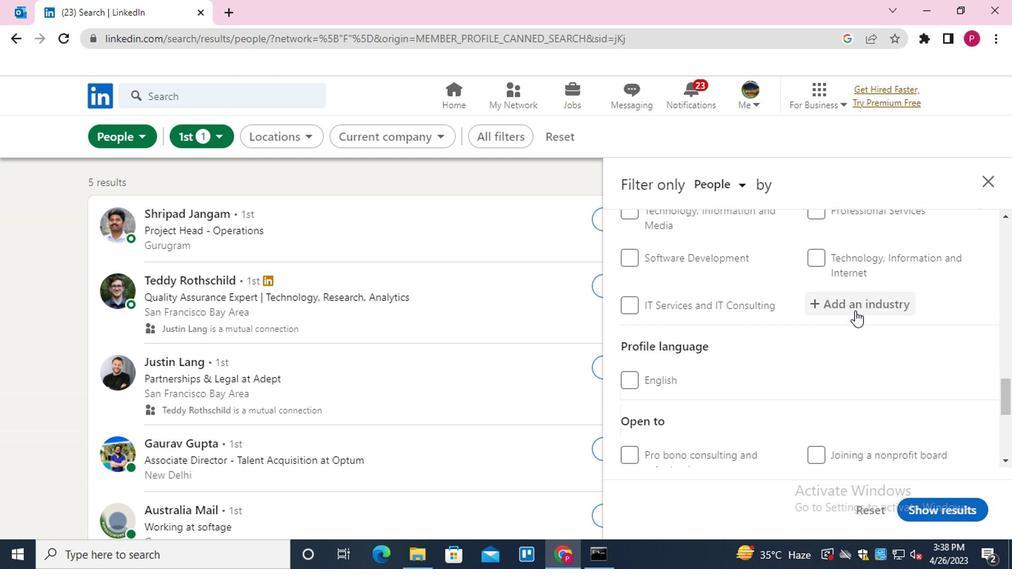 
Action: Mouse pressed left at (861, 310)
Screenshot: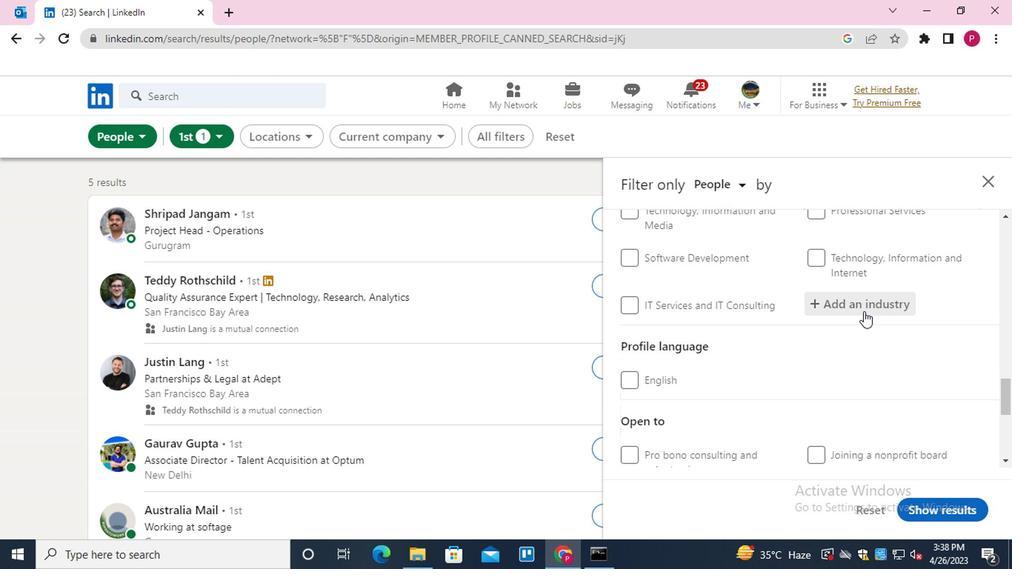 
Action: Mouse moved to (861, 310)
Screenshot: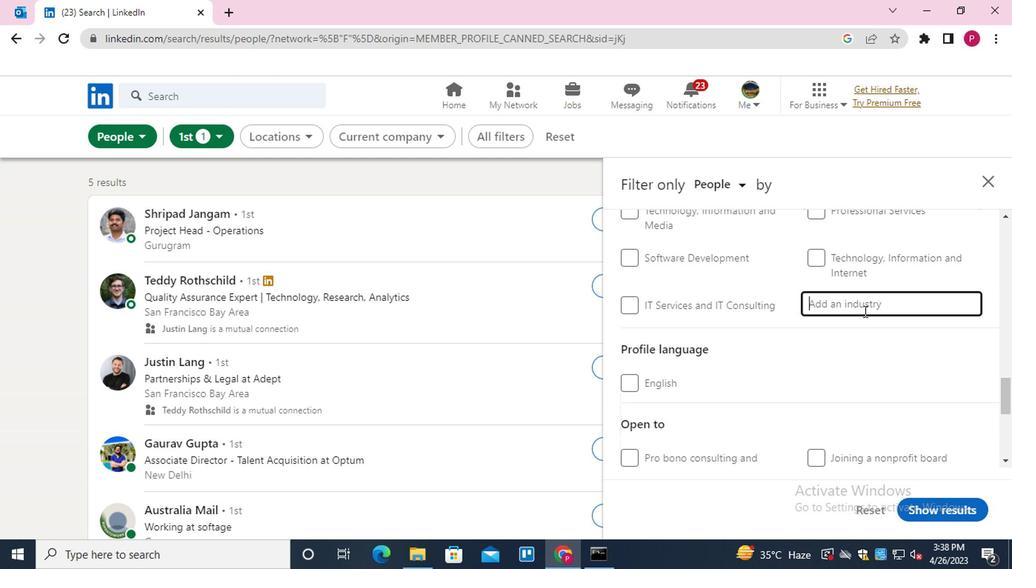 
Action: Key pressed <Key.shift>RENEW<Key.down><Key.down>ABLE<Key.space><Key.shift>ENERGY<Key.enter>
Screenshot: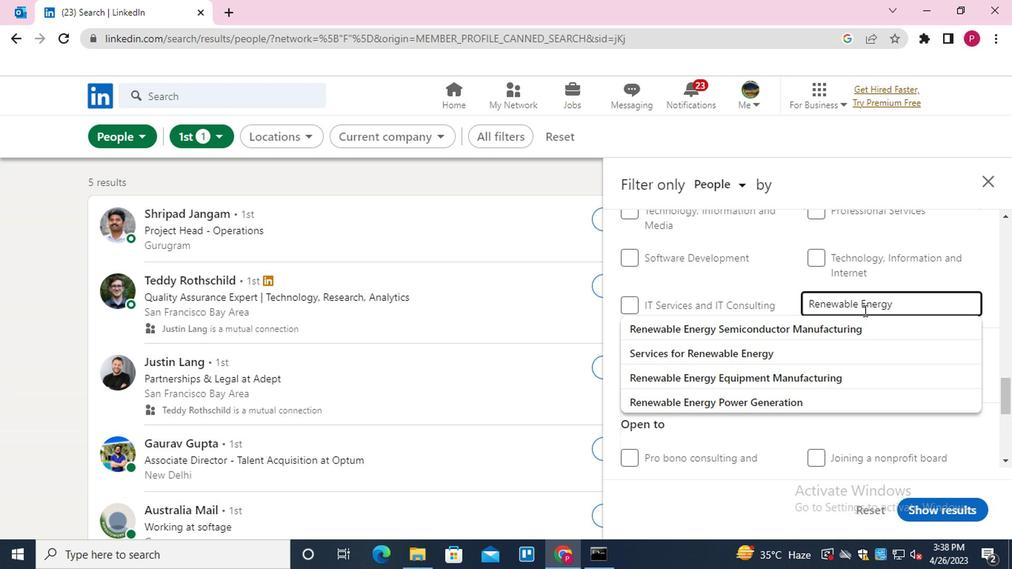 
Action: Mouse moved to (801, 319)
Screenshot: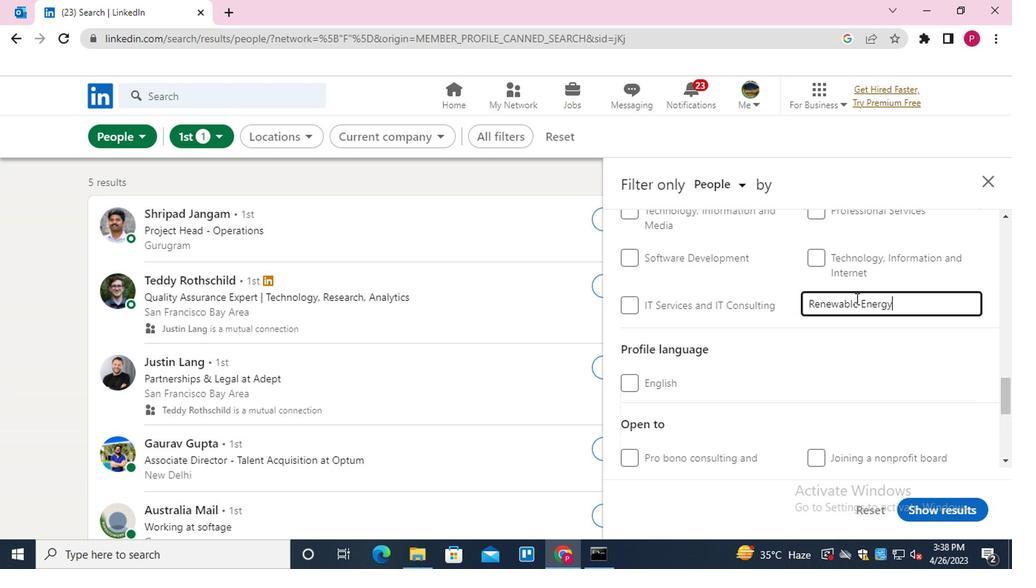 
Action: Mouse scrolled (801, 318) with delta (0, -1)
Screenshot: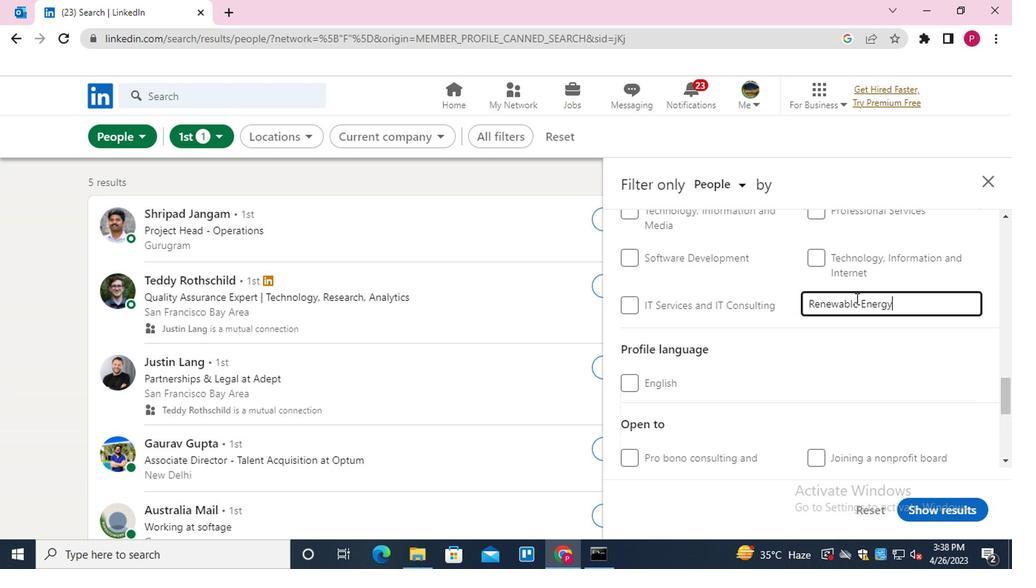
Action: Mouse moved to (775, 323)
Screenshot: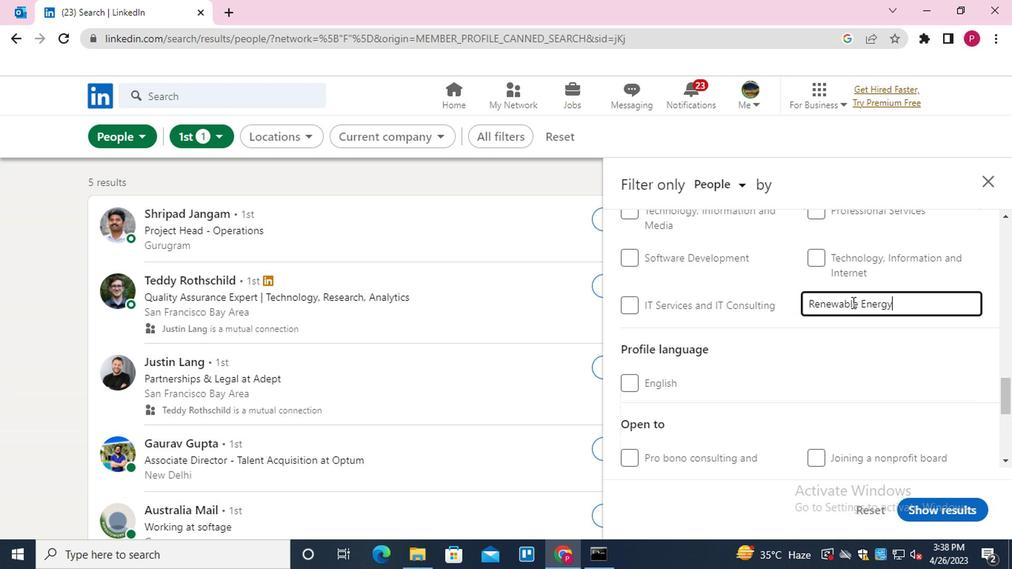 
Action: Mouse scrolled (775, 323) with delta (0, 0)
Screenshot: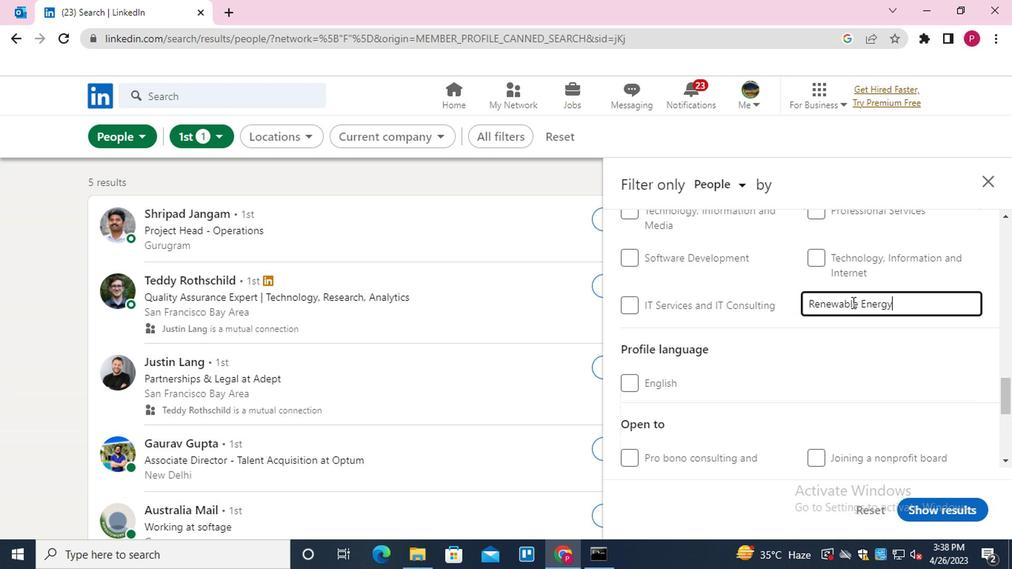 
Action: Mouse moved to (699, 311)
Screenshot: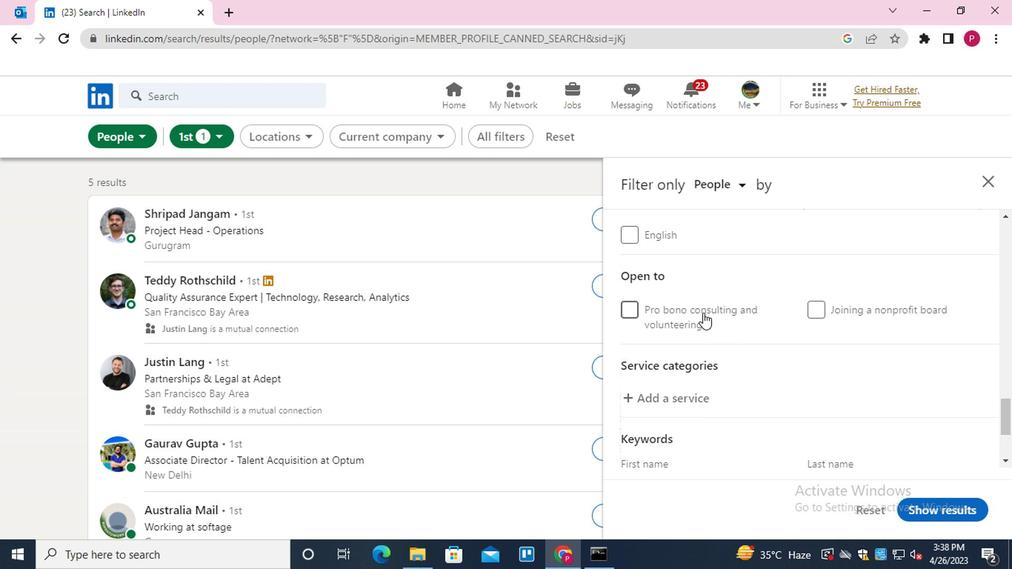 
Action: Mouse scrolled (699, 310) with delta (0, -1)
Screenshot: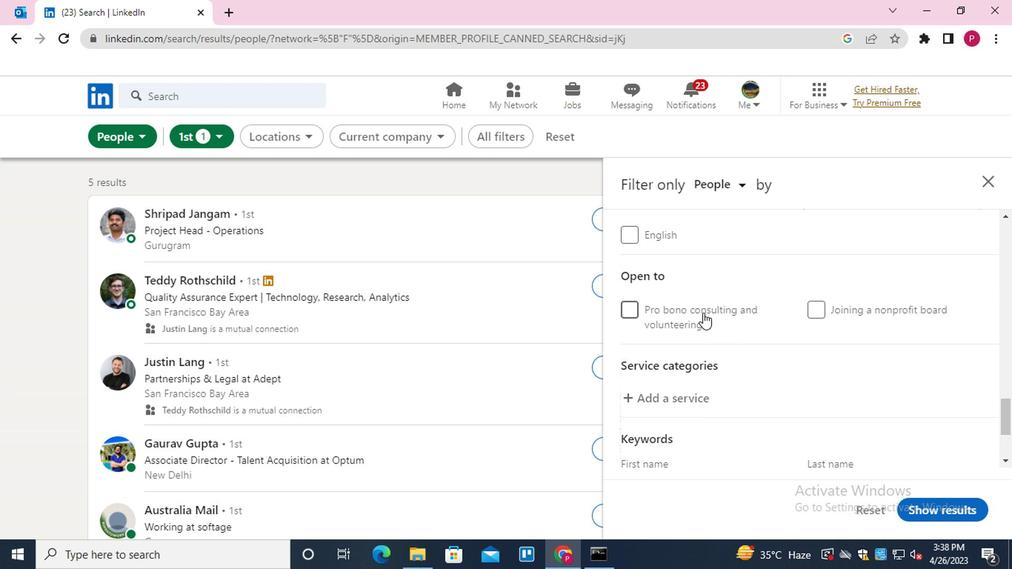 
Action: Mouse moved to (684, 326)
Screenshot: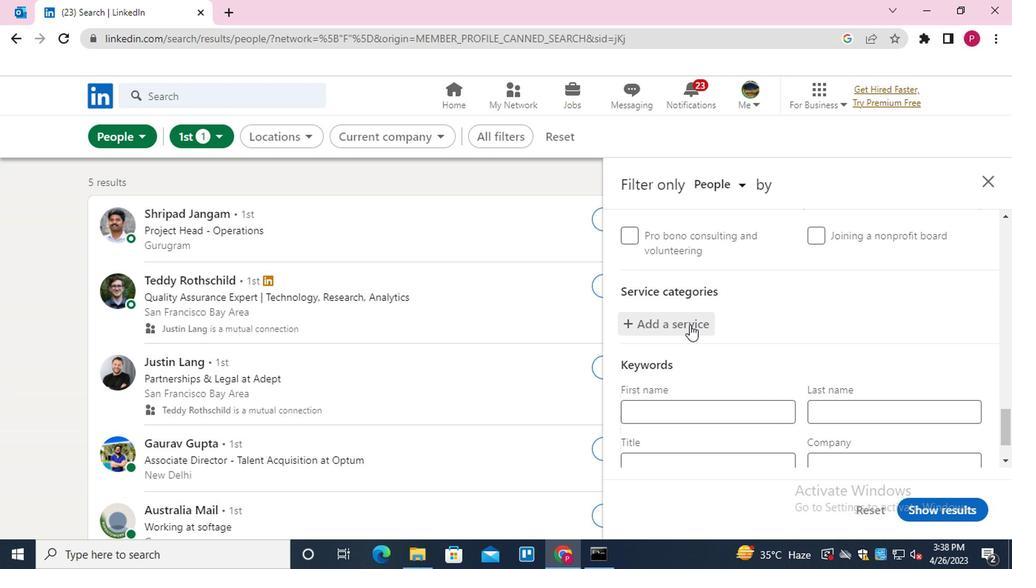 
Action: Mouse pressed left at (684, 326)
Screenshot: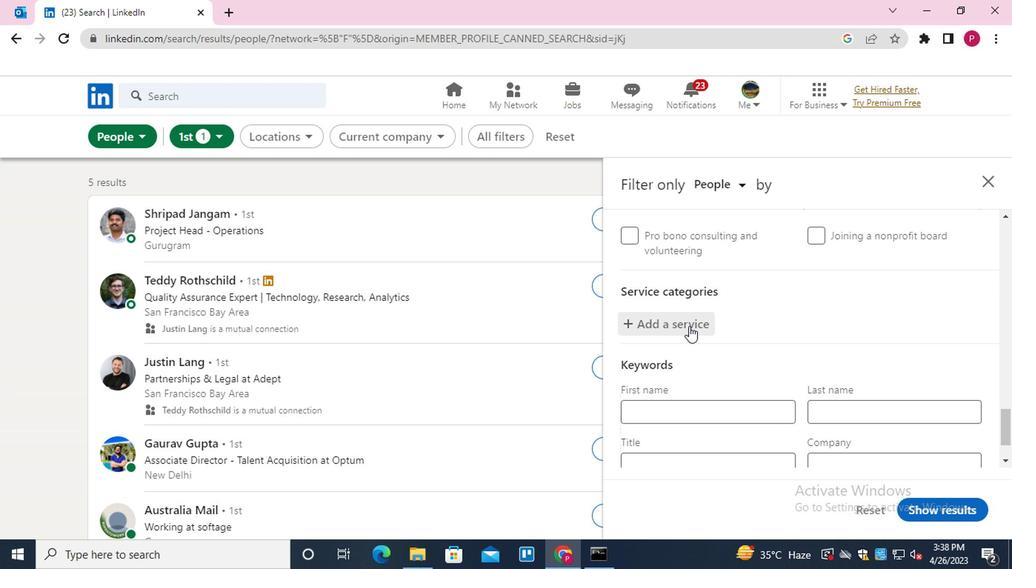
Action: Mouse moved to (687, 316)
Screenshot: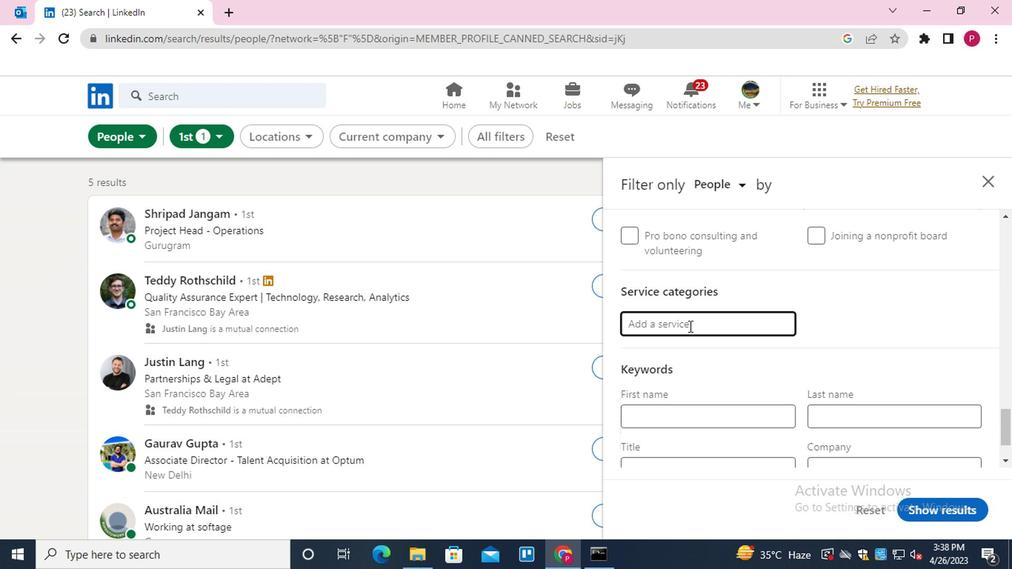 
Action: Key pressed <Key.shift>LEADERSHIP<Key.down><Key.enter>
Screenshot: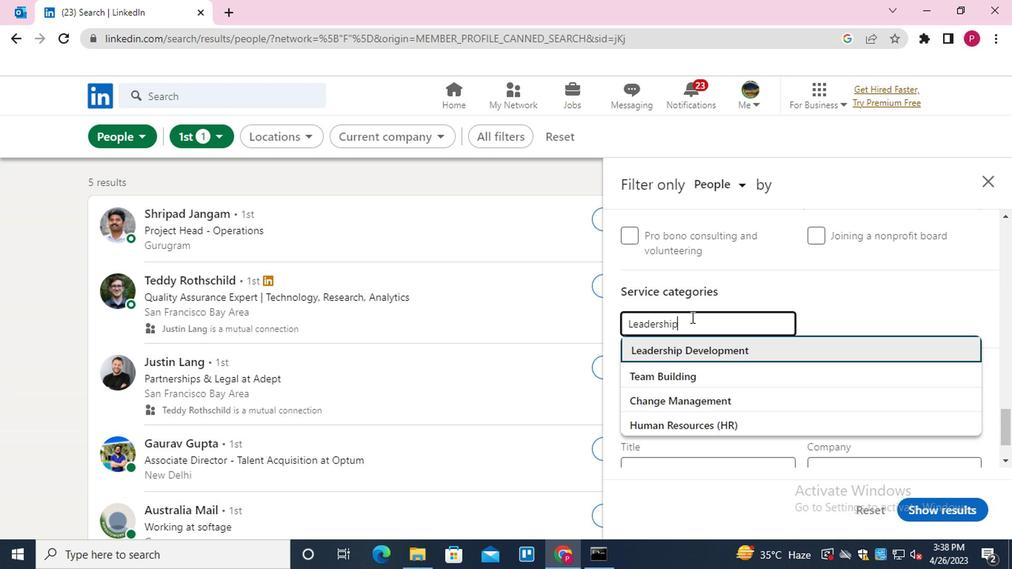 
Action: Mouse moved to (687, 316)
Screenshot: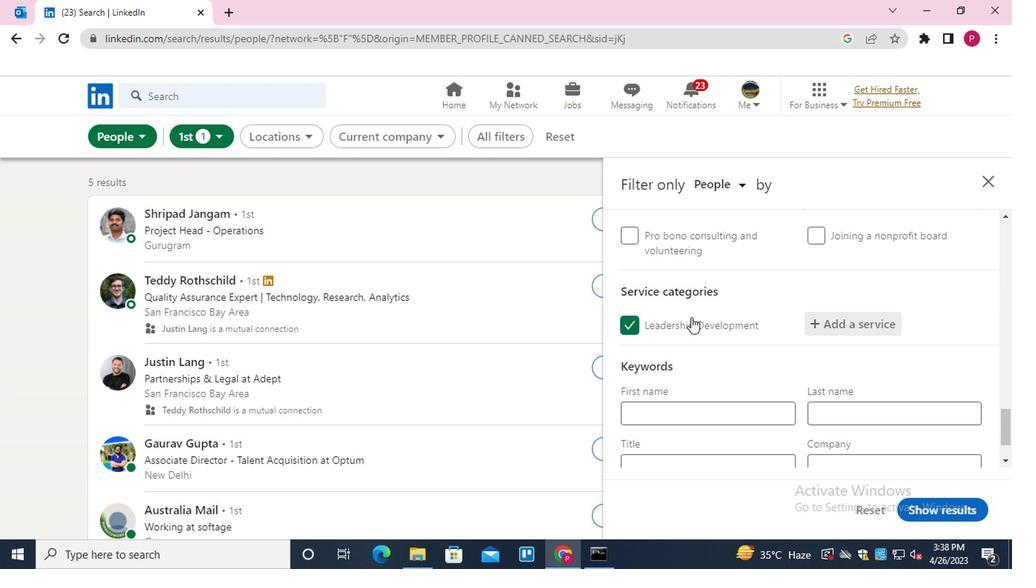 
Action: Mouse scrolled (687, 315) with delta (0, 0)
Screenshot: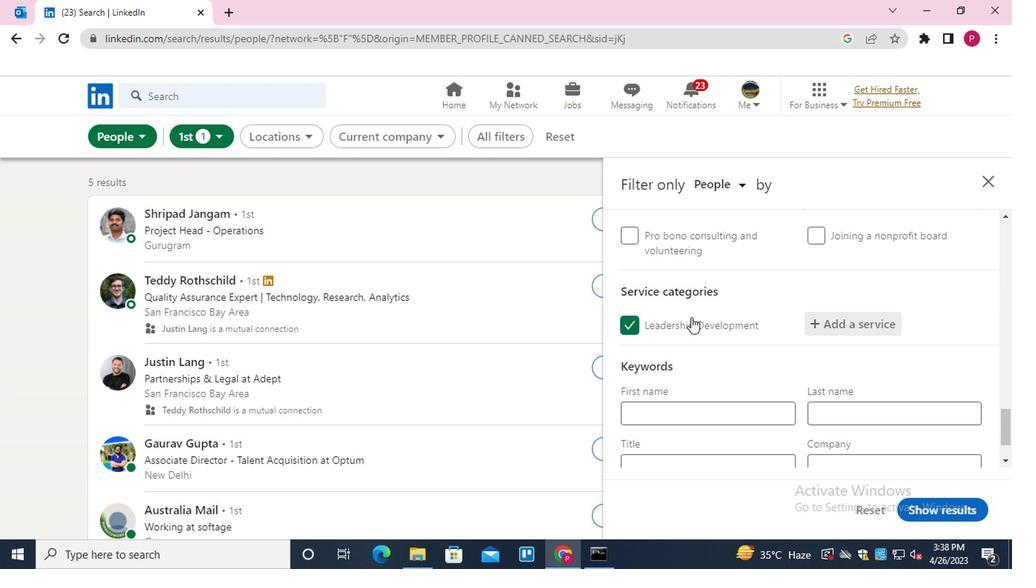 
Action: Mouse scrolled (687, 315) with delta (0, 0)
Screenshot: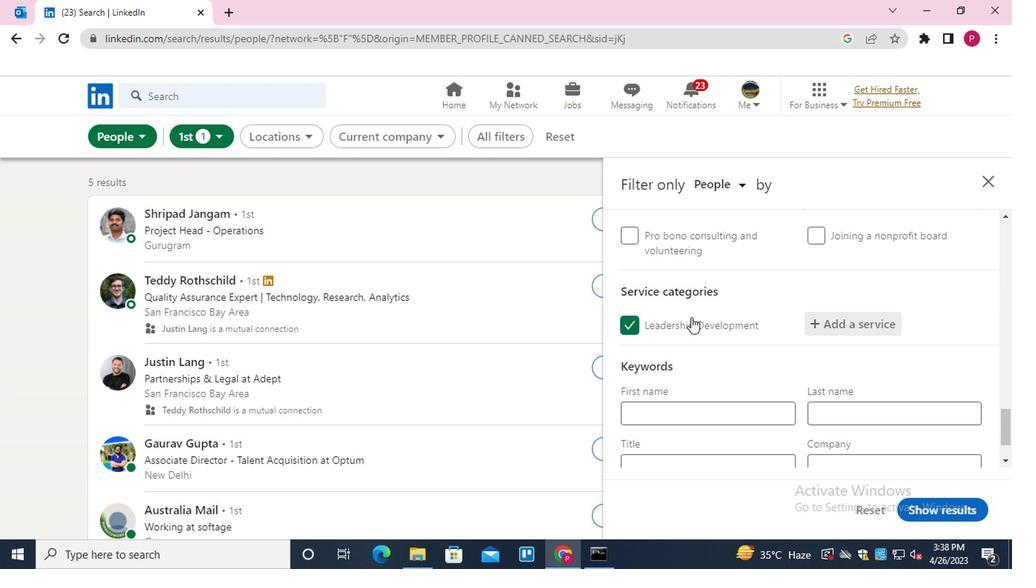 
Action: Mouse scrolled (687, 315) with delta (0, 0)
Screenshot: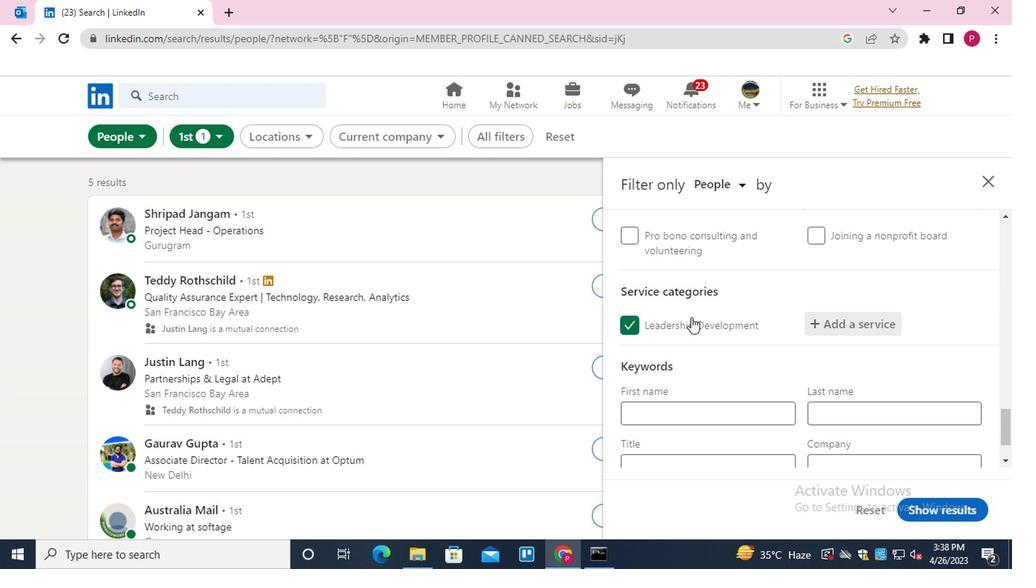 
Action: Mouse scrolled (687, 315) with delta (0, 0)
Screenshot: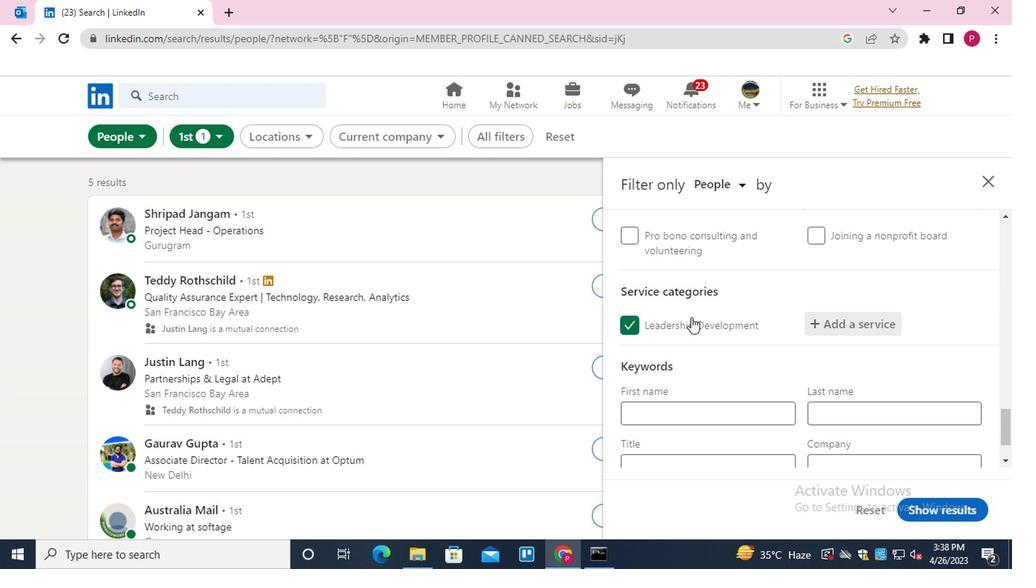 
Action: Mouse moved to (697, 392)
Screenshot: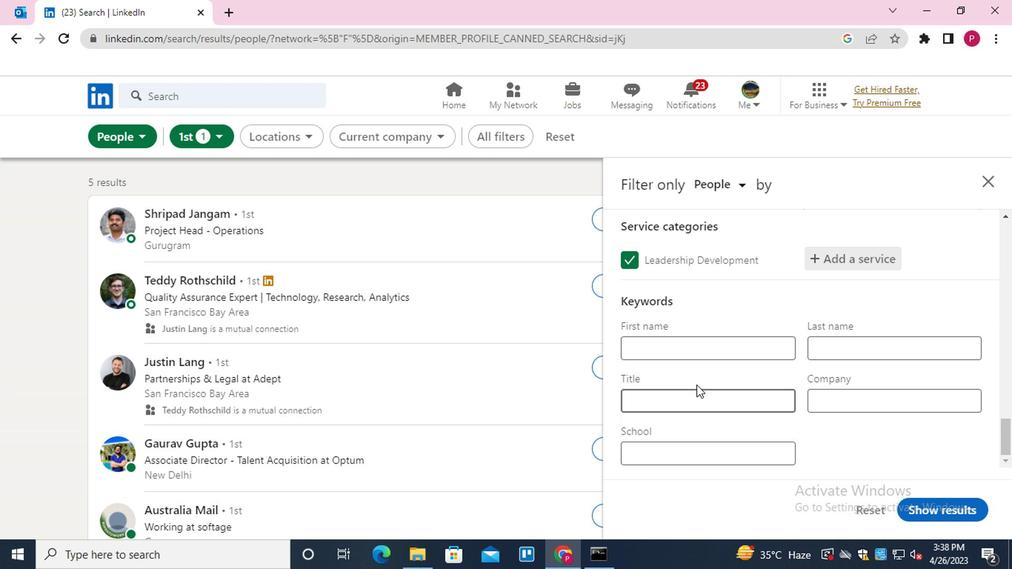 
Action: Mouse pressed left at (697, 392)
Screenshot: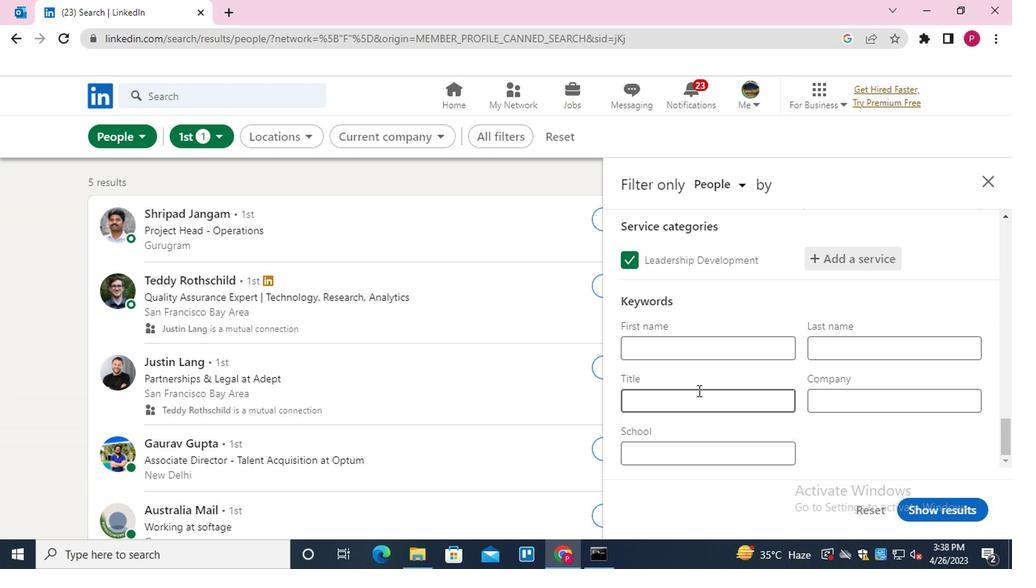 
Action: Mouse moved to (727, 392)
Screenshot: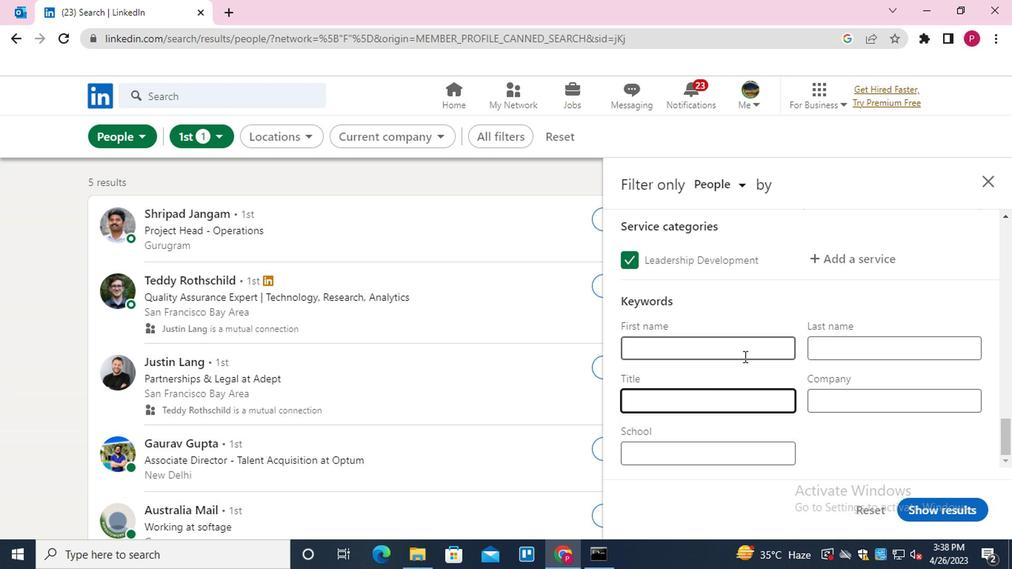 
Action: Key pressed <Key.shift><Key.shift><Key.shift><Key.shift><Key.shift><Key.shift><Key.shift><Key.shift><Key.shift><Key.shift><Key.shift><Key.shift>HOTEL<Key.space><Key.shift>FONT<Key.space><Key.shift>DOOR<Key.space><Key.shift>GREETR<Key.backspace>ER
Screenshot: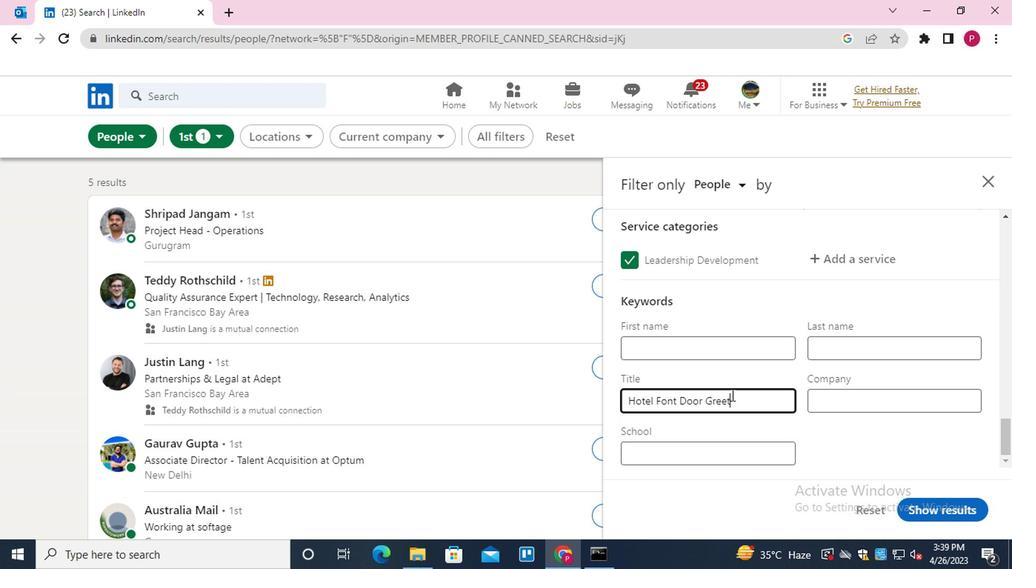 
Action: Mouse moved to (968, 498)
Screenshot: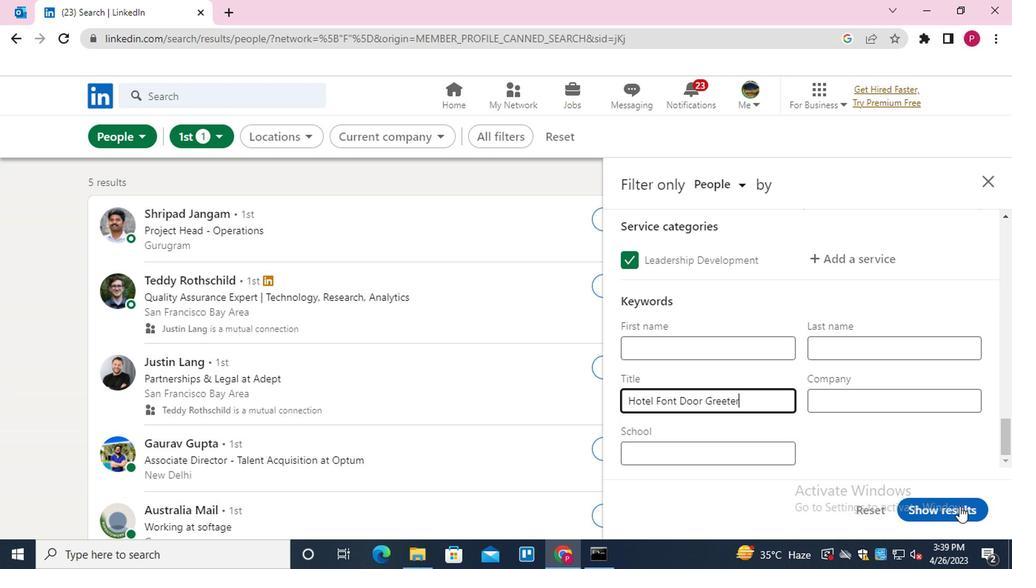 
Action: Mouse pressed left at (968, 498)
Screenshot: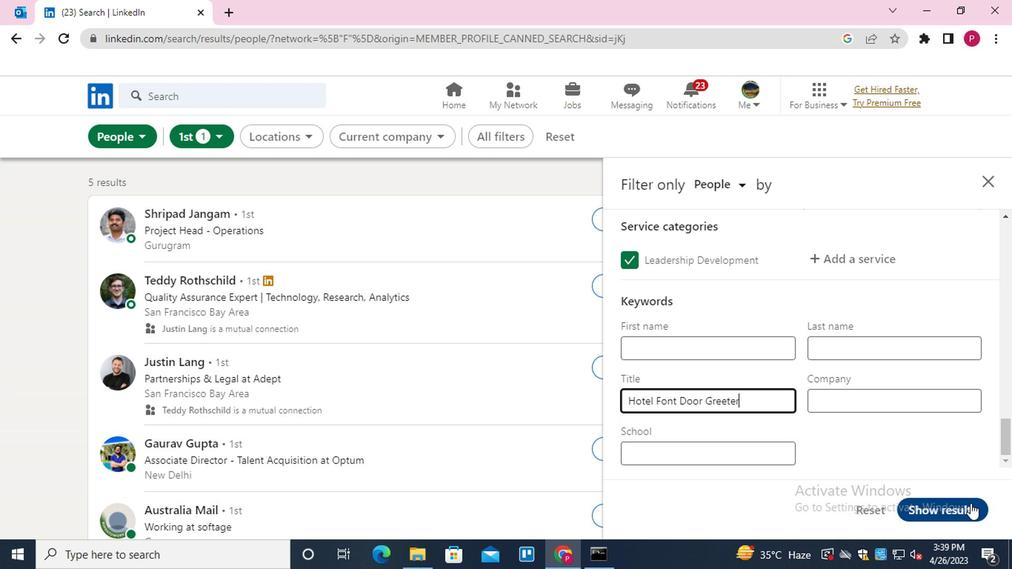 
Action: Mouse moved to (727, 362)
Screenshot: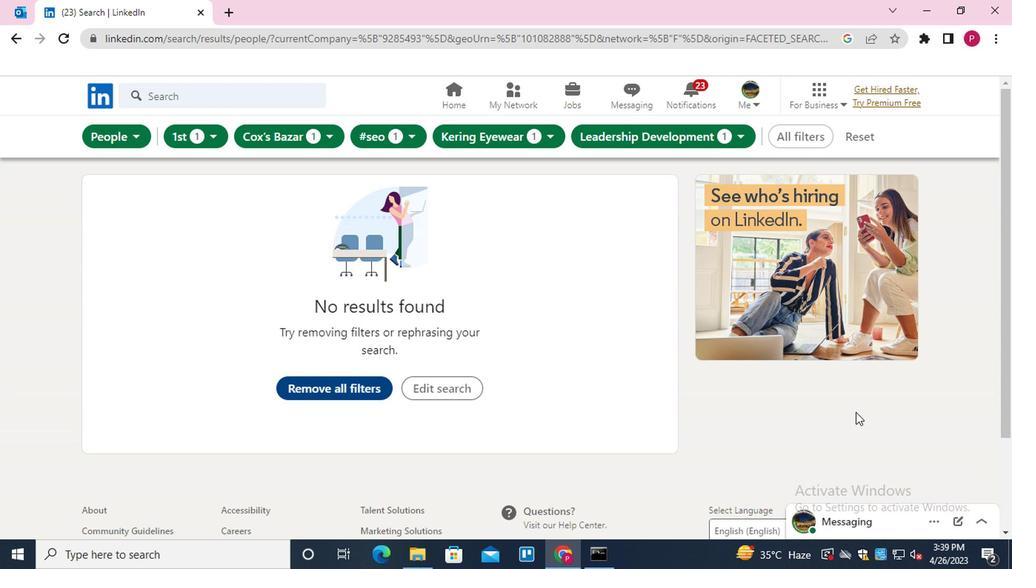 
